 Task: Find connections with filter location Kassel with filter topic #entrepreneurwith filter profile language English with filter current company Lifestyle International Pvt Ltd with filter school Raghu Institute Of Technology with filter industry Conservation Programs with filter service category Logo Design with filter keywords title Makeup Artist
Action: Mouse moved to (525, 65)
Screenshot: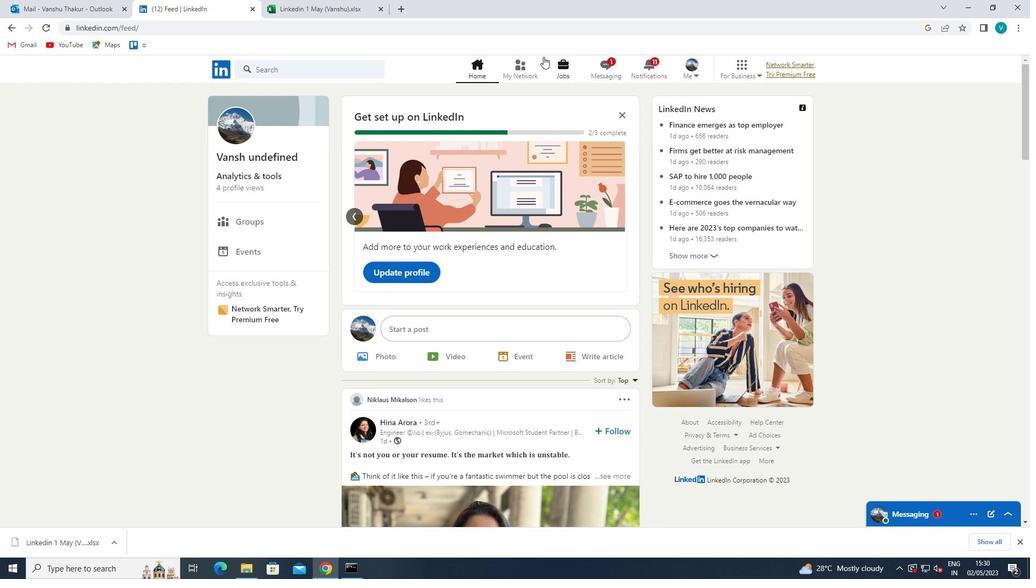 
Action: Mouse pressed left at (525, 65)
Screenshot: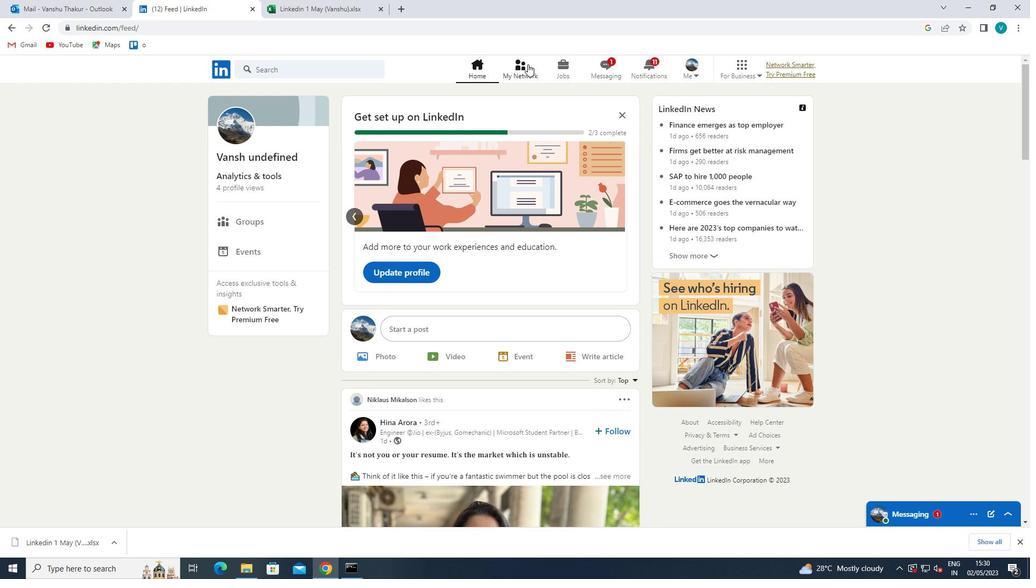 
Action: Mouse moved to (274, 130)
Screenshot: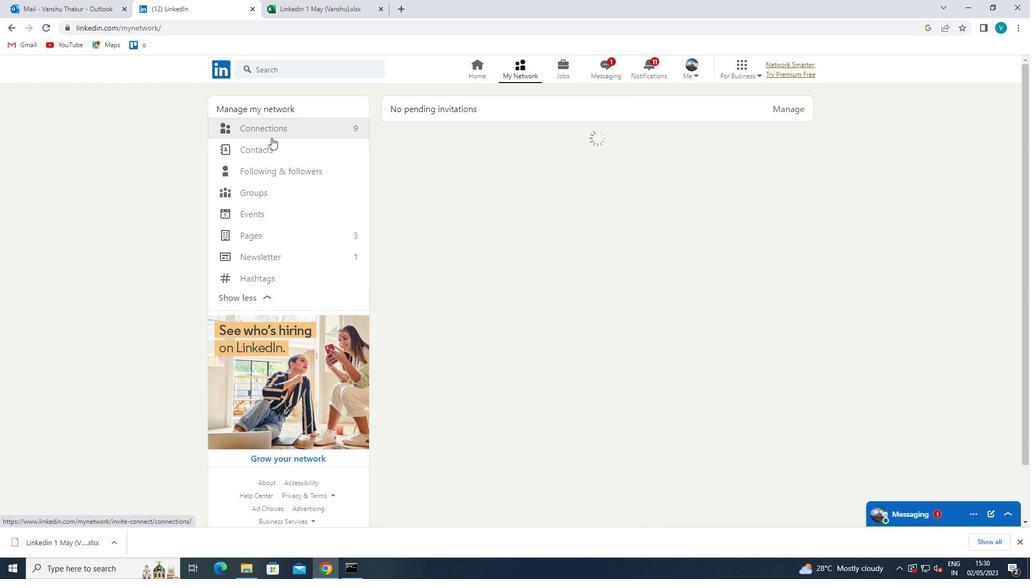 
Action: Mouse pressed left at (274, 130)
Screenshot: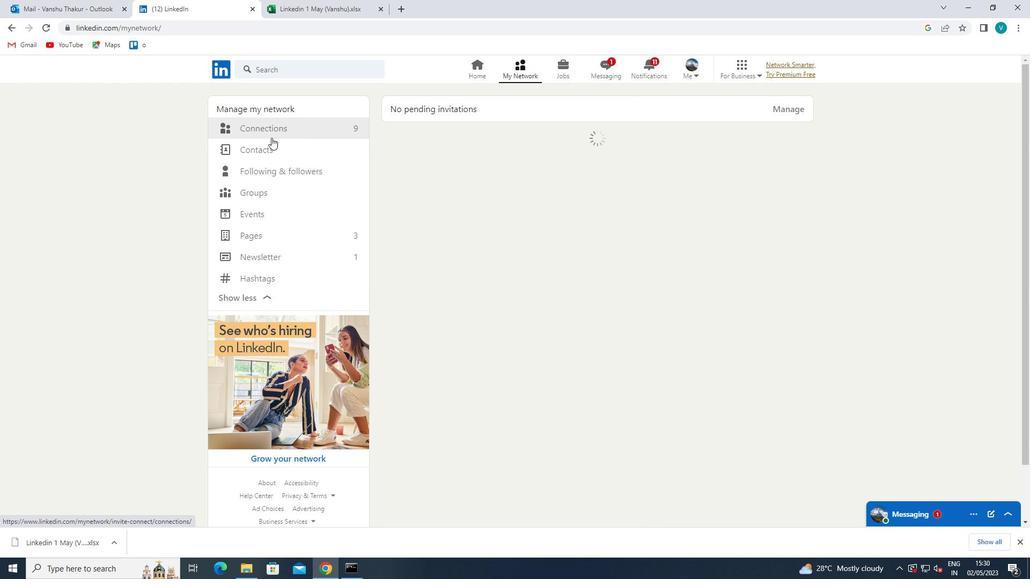 
Action: Mouse moved to (578, 131)
Screenshot: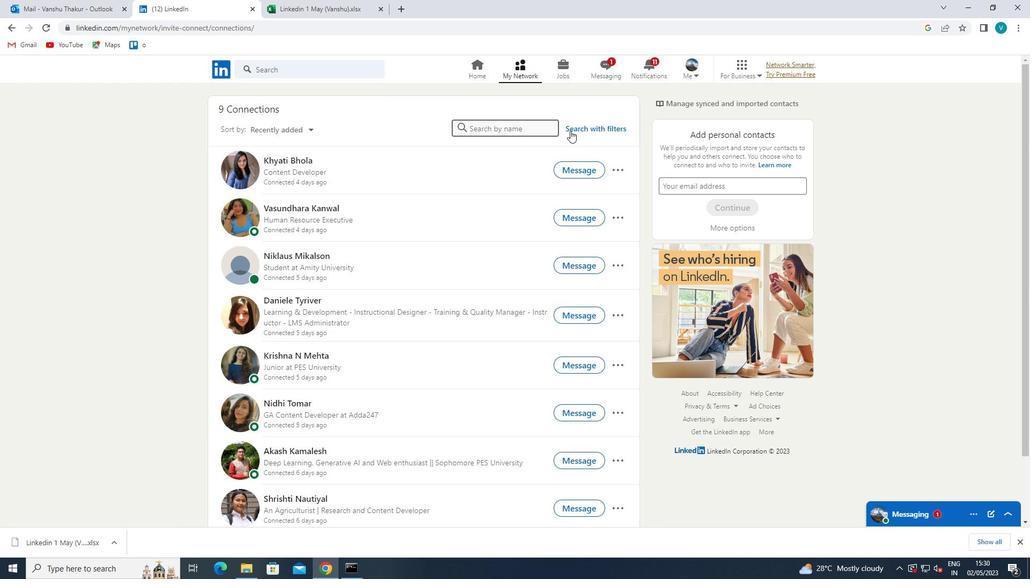 
Action: Mouse pressed left at (578, 131)
Screenshot: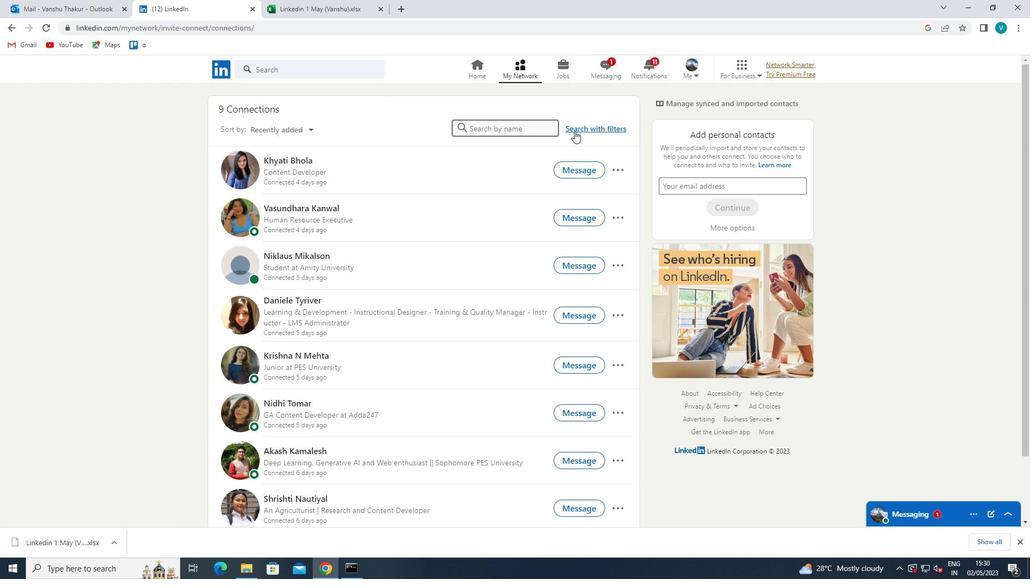 
Action: Mouse moved to (515, 99)
Screenshot: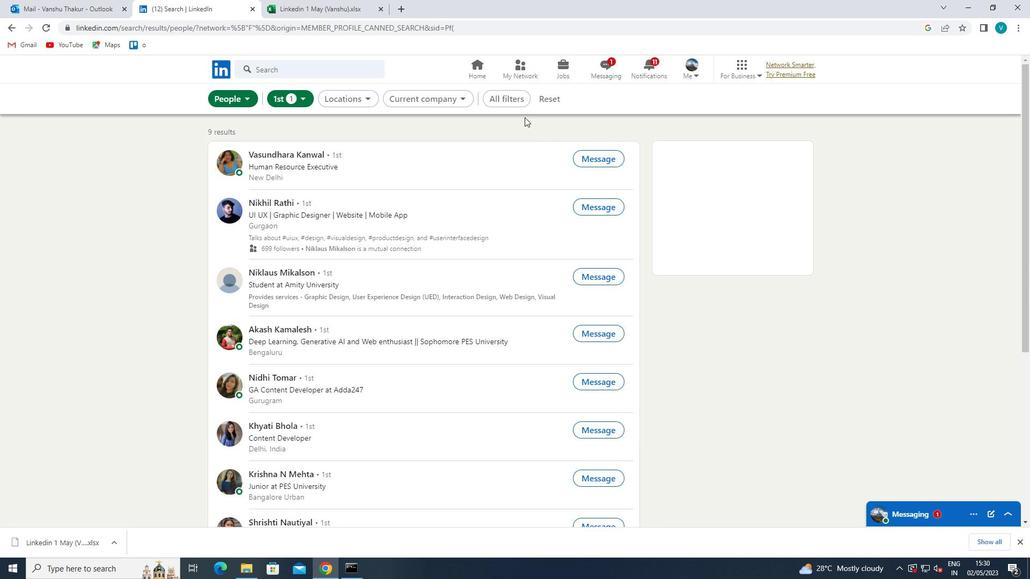 
Action: Mouse pressed left at (515, 99)
Screenshot: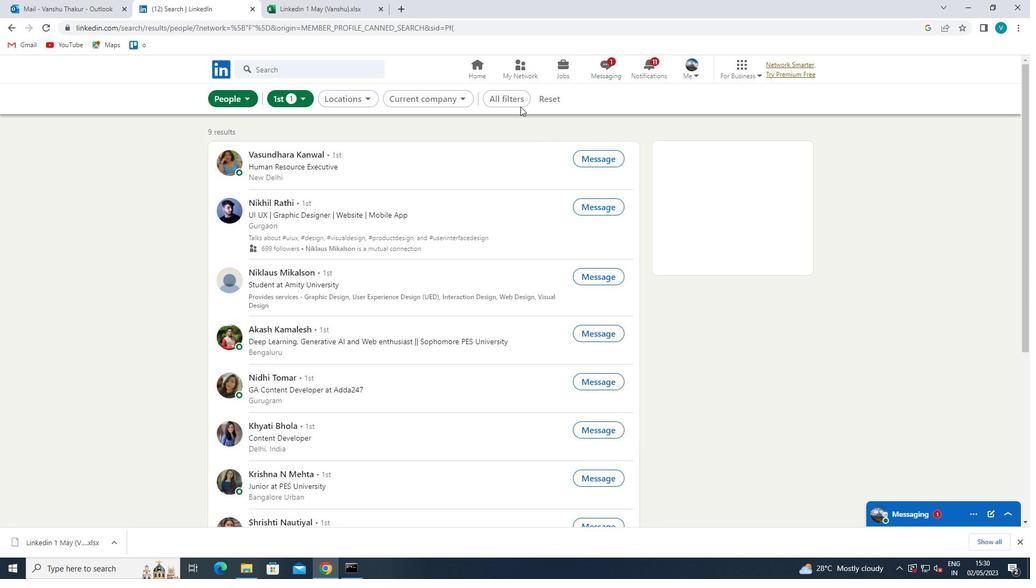 
Action: Mouse moved to (819, 226)
Screenshot: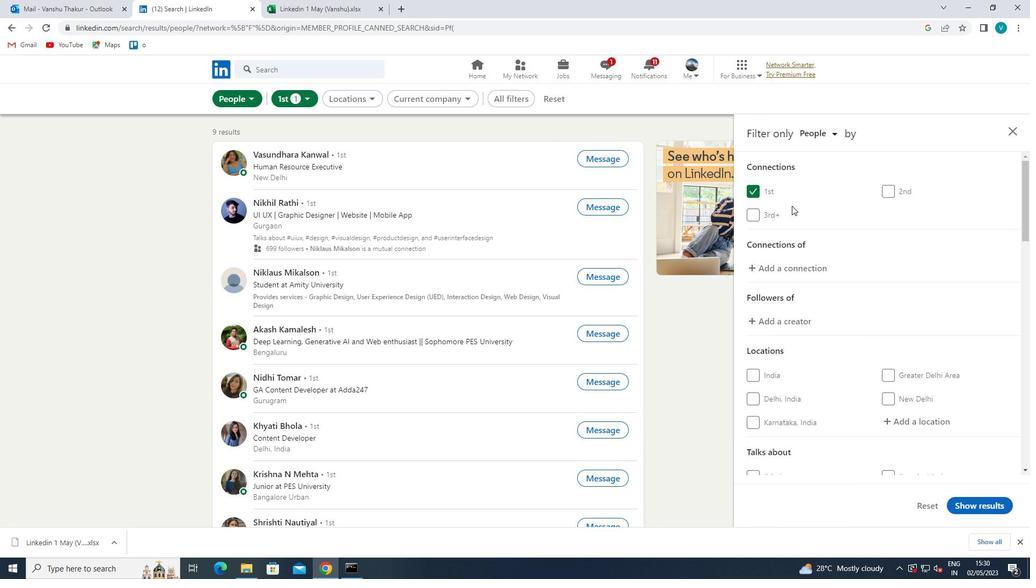 
Action: Mouse scrolled (819, 225) with delta (0, 0)
Screenshot: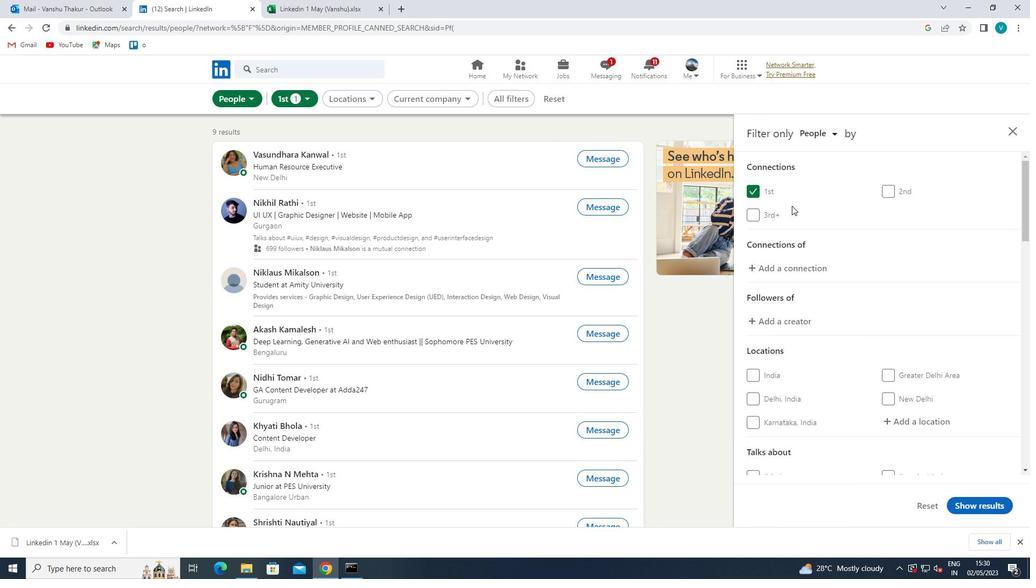 
Action: Mouse moved to (820, 228)
Screenshot: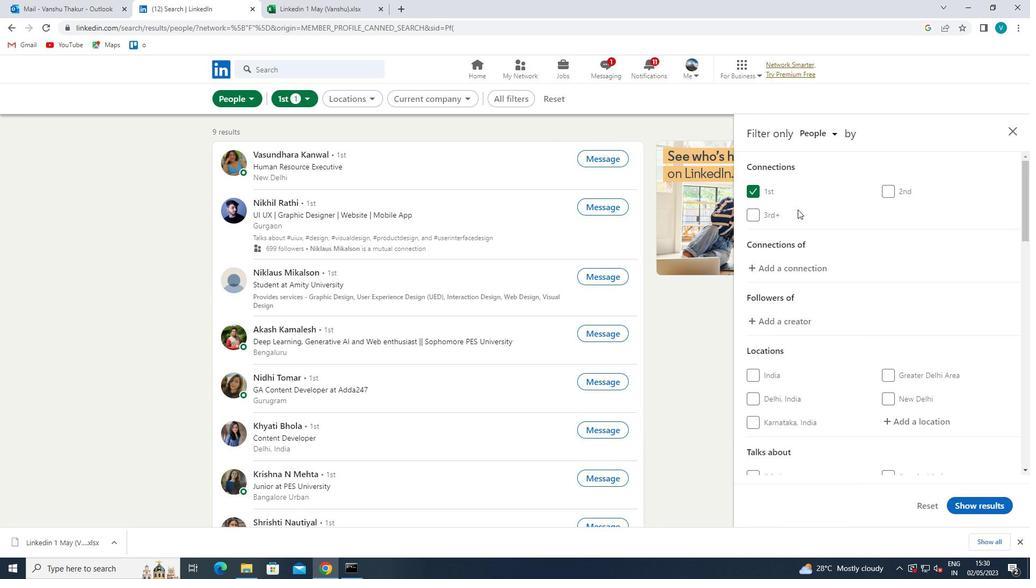 
Action: Mouse scrolled (820, 227) with delta (0, 0)
Screenshot: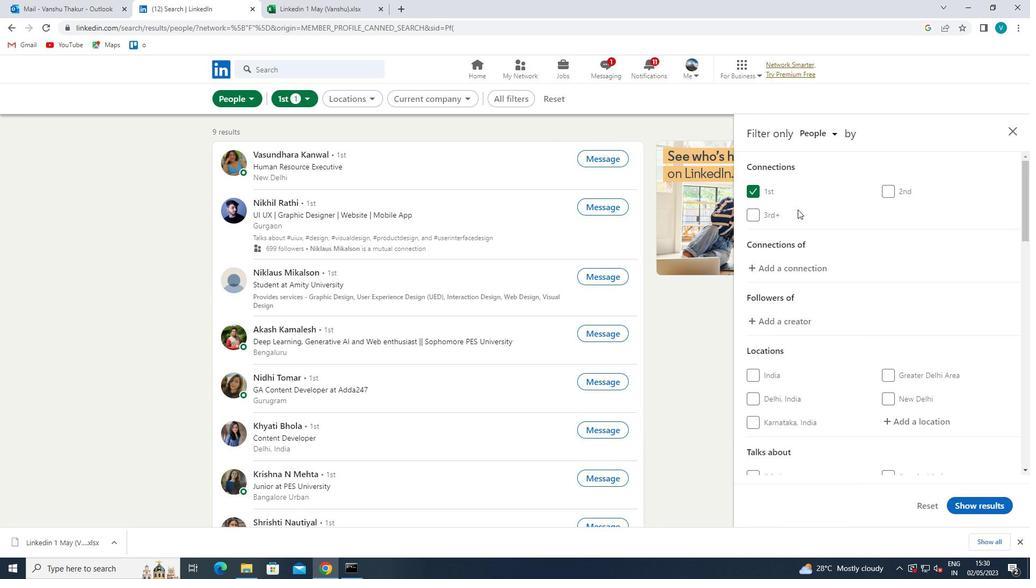 
Action: Mouse moved to (919, 314)
Screenshot: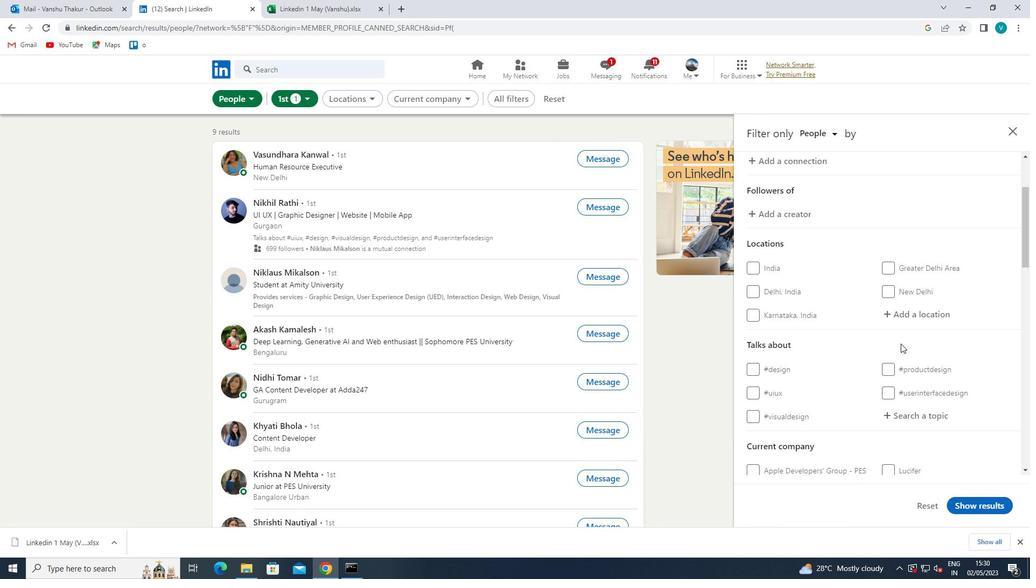
Action: Mouse pressed left at (919, 314)
Screenshot: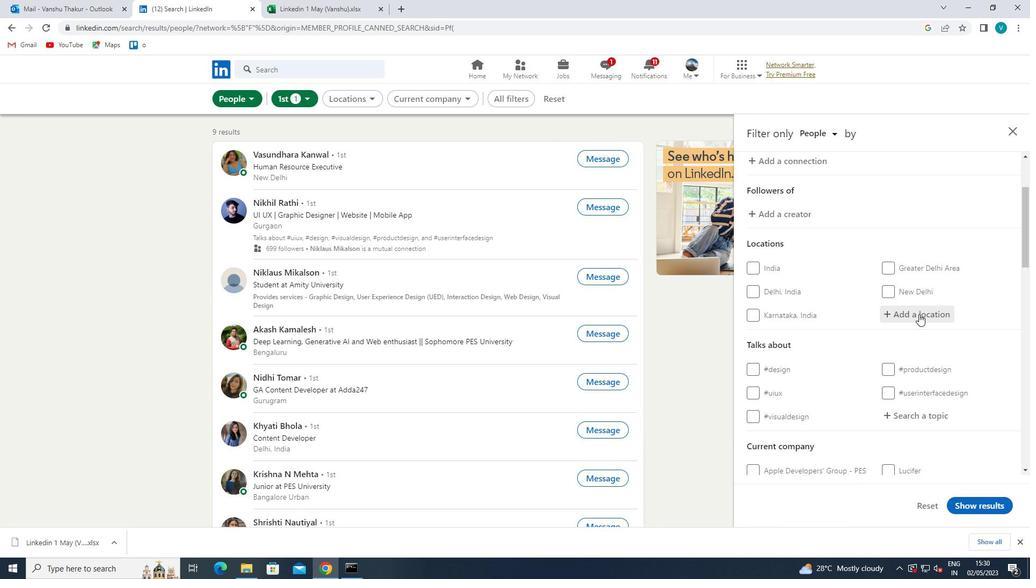 
Action: Mouse moved to (458, 123)
Screenshot: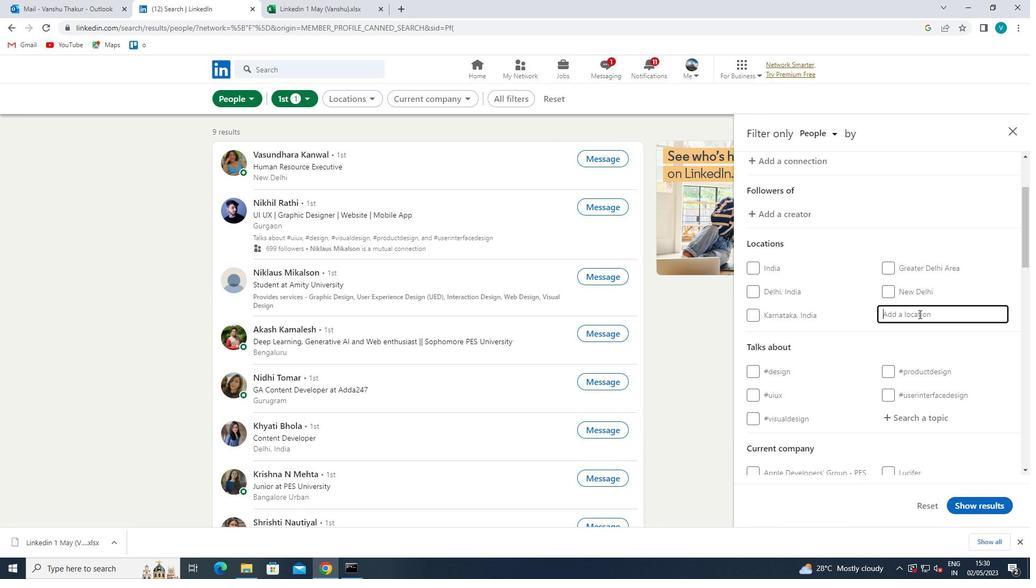 
Action: Key pressed <Key.shift>
Screenshot: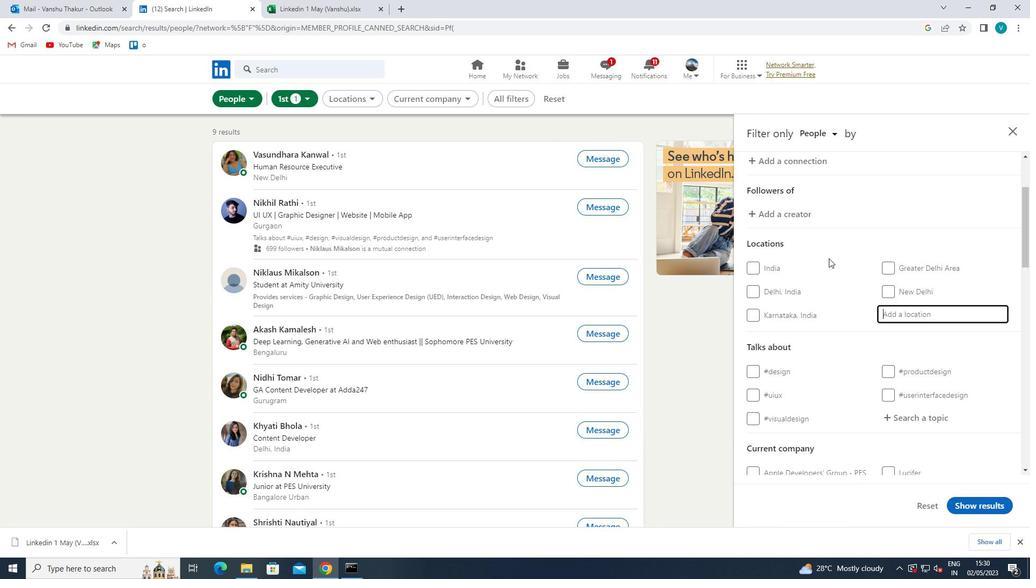 
Action: Mouse moved to (459, 122)
Screenshot: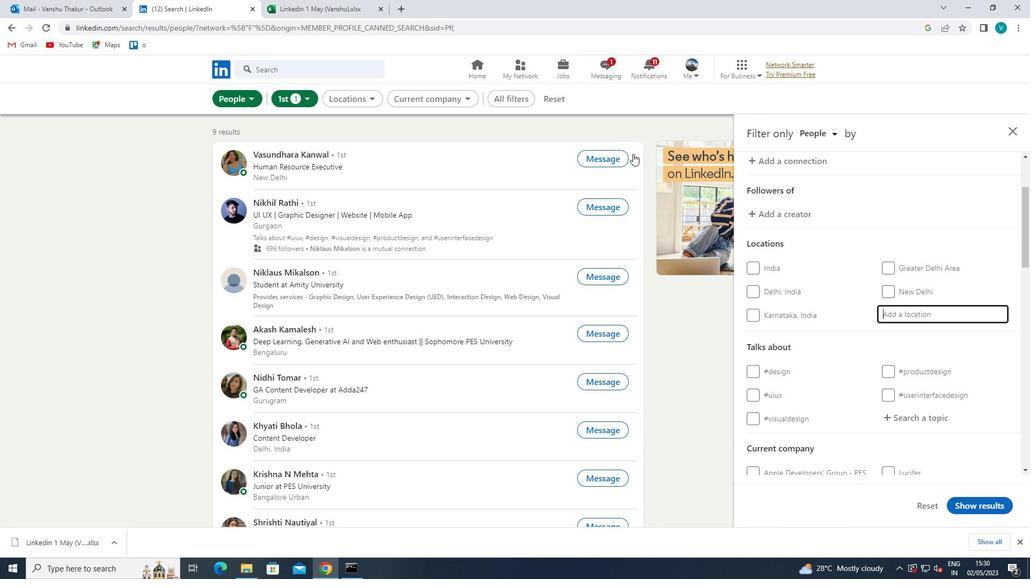 
Action: Key pressed KASSEL
Screenshot: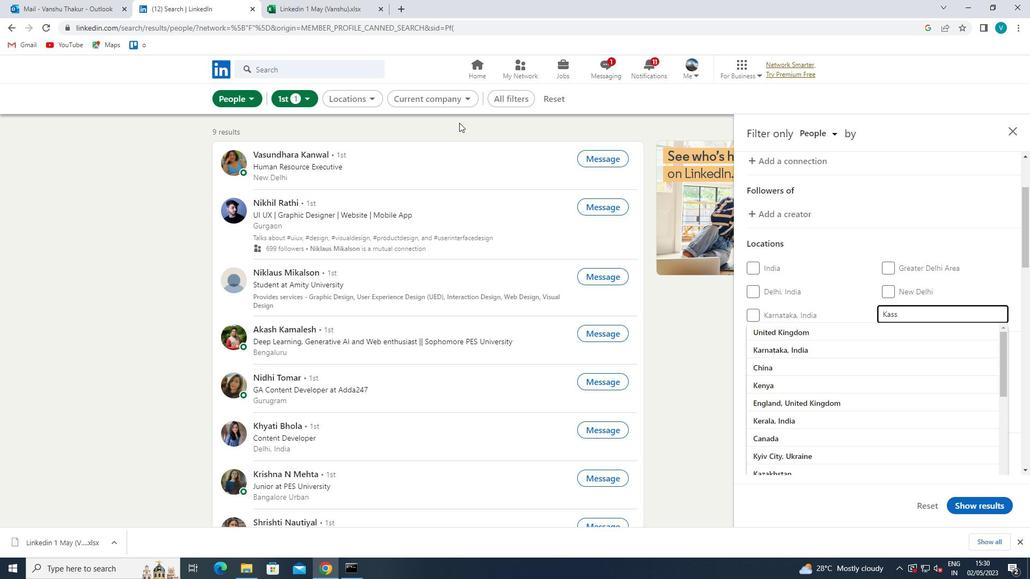 
Action: Mouse moved to (839, 302)
Screenshot: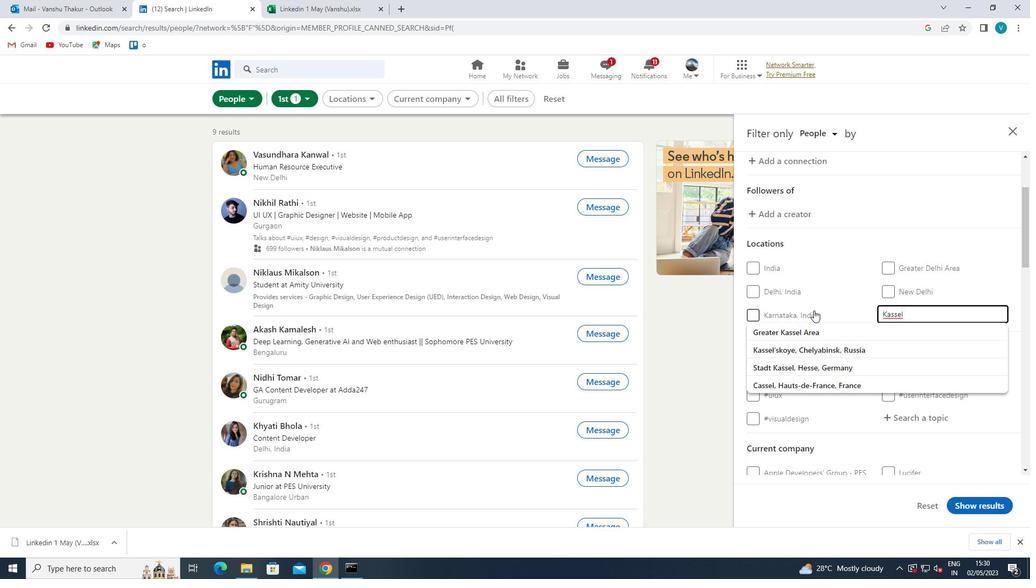 
Action: Mouse pressed left at (839, 302)
Screenshot: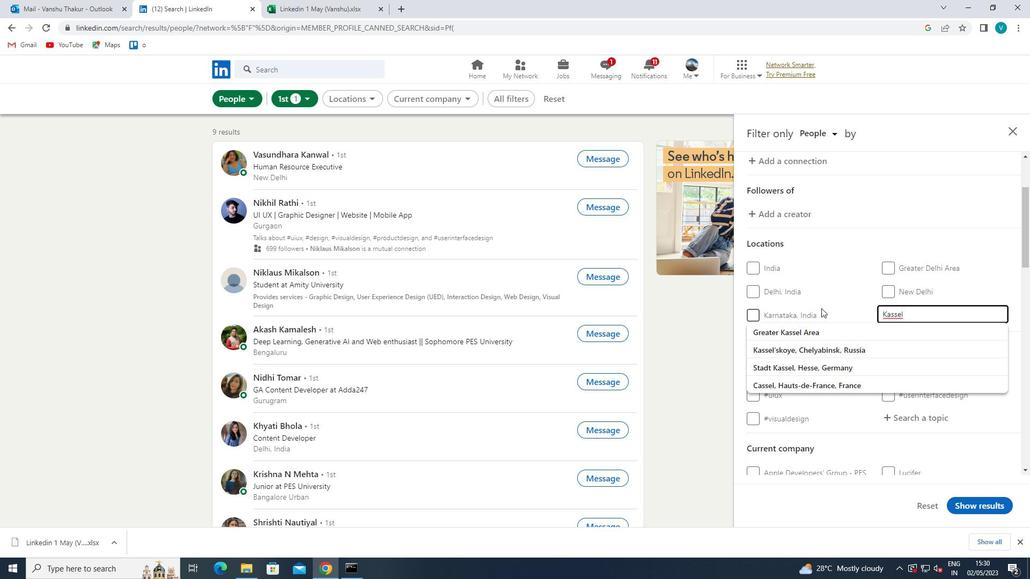
Action: Mouse moved to (863, 310)
Screenshot: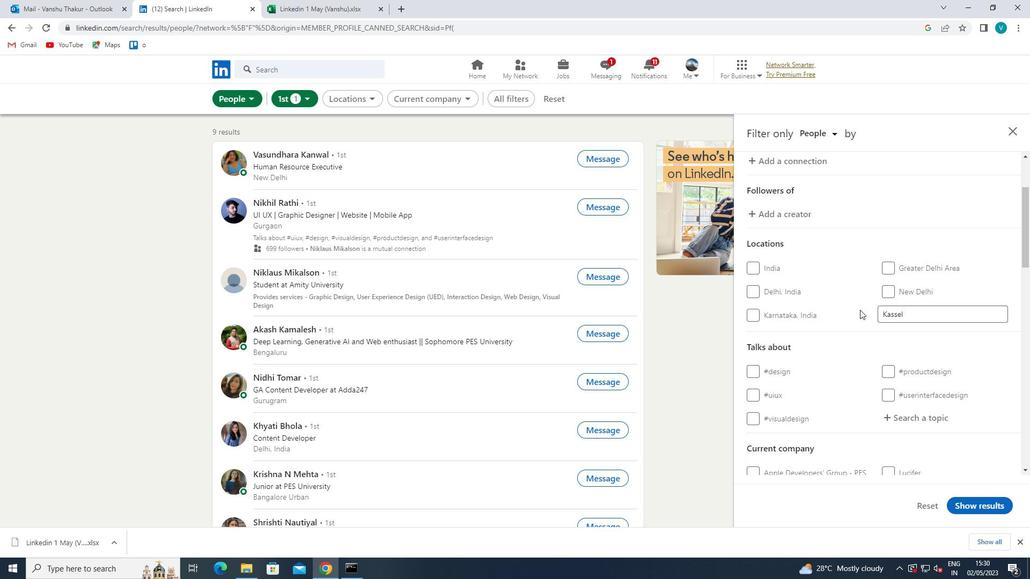 
Action: Mouse scrolled (863, 310) with delta (0, 0)
Screenshot: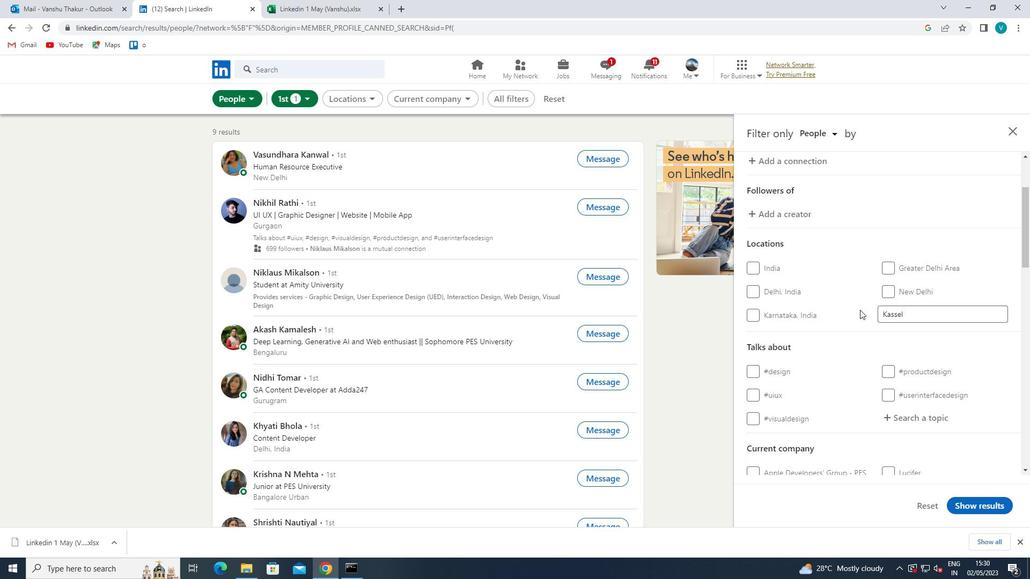 
Action: Mouse moved to (864, 311)
Screenshot: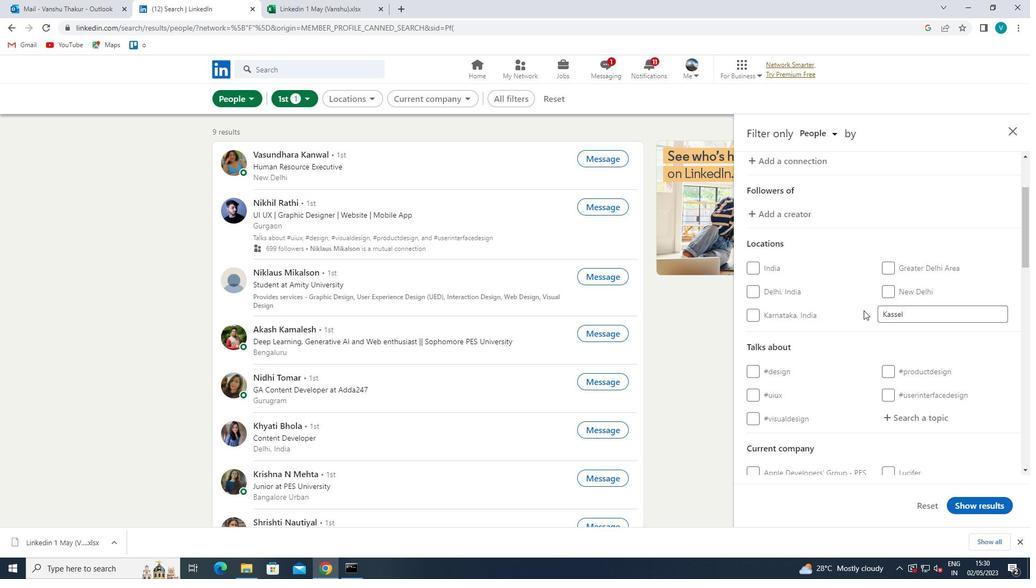 
Action: Mouse scrolled (864, 310) with delta (0, 0)
Screenshot: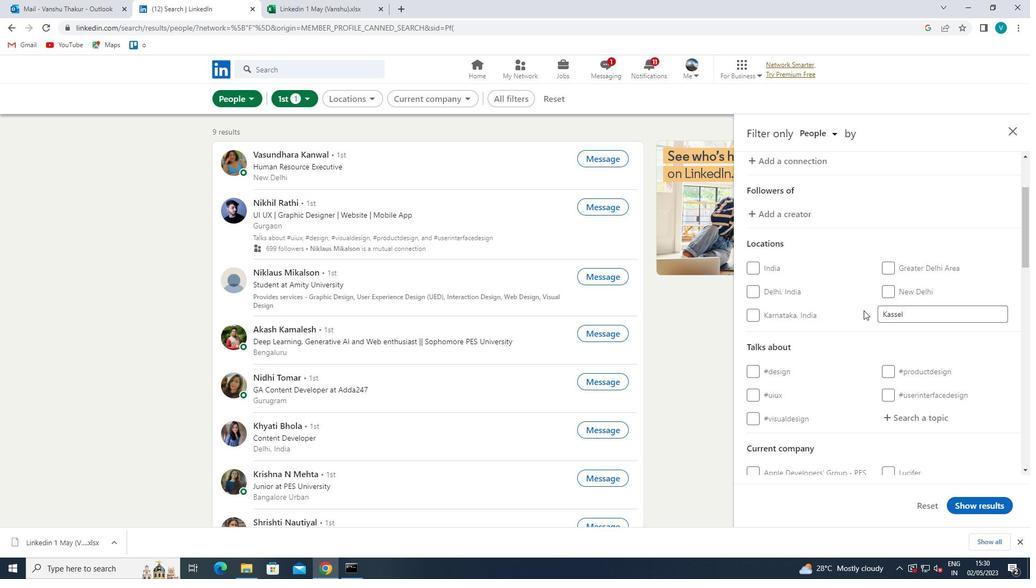
Action: Mouse moved to (911, 312)
Screenshot: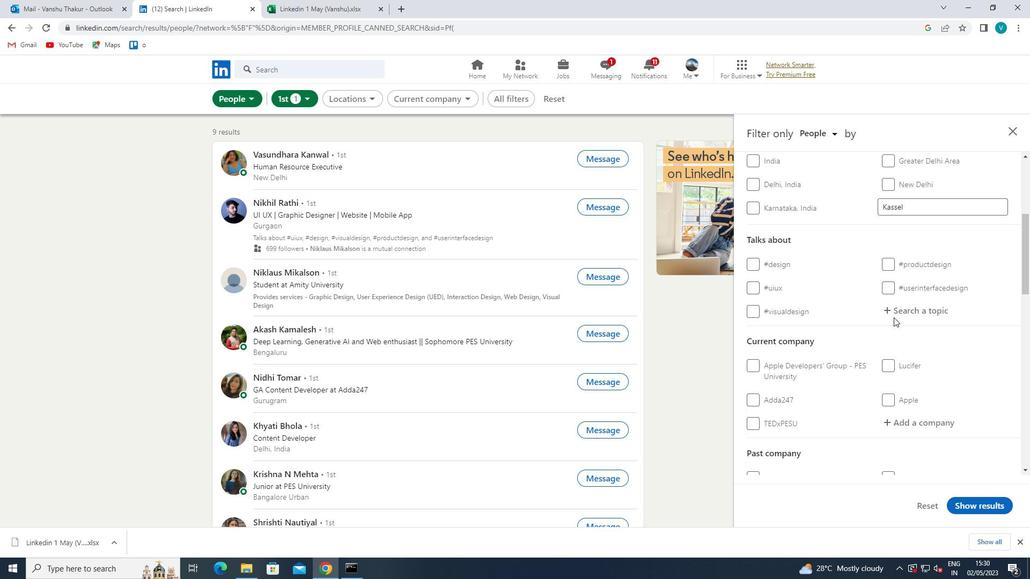 
Action: Mouse pressed left at (911, 312)
Screenshot: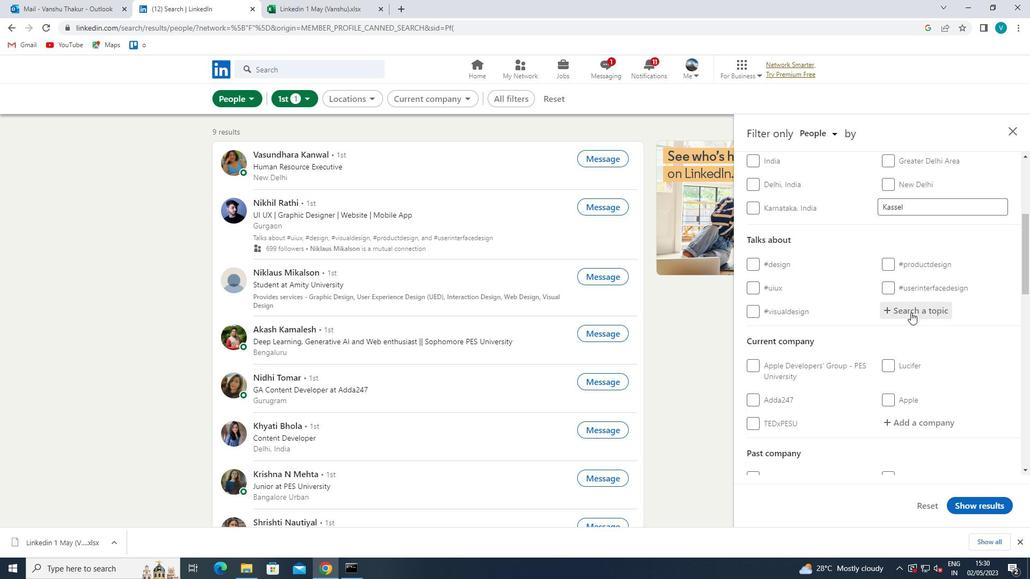 
Action: Key pressed E
Screenshot: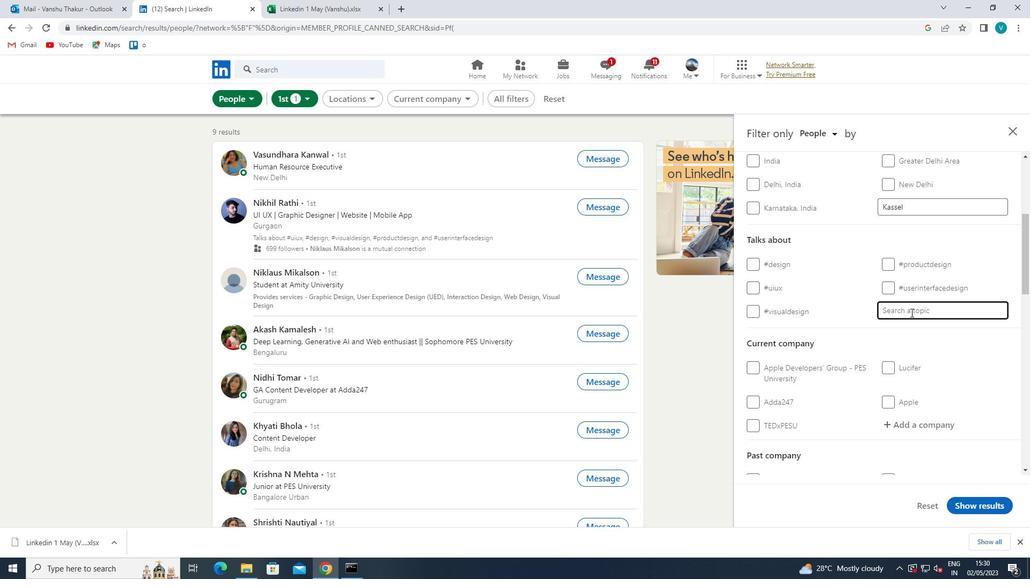 
Action: Mouse moved to (787, 240)
Screenshot: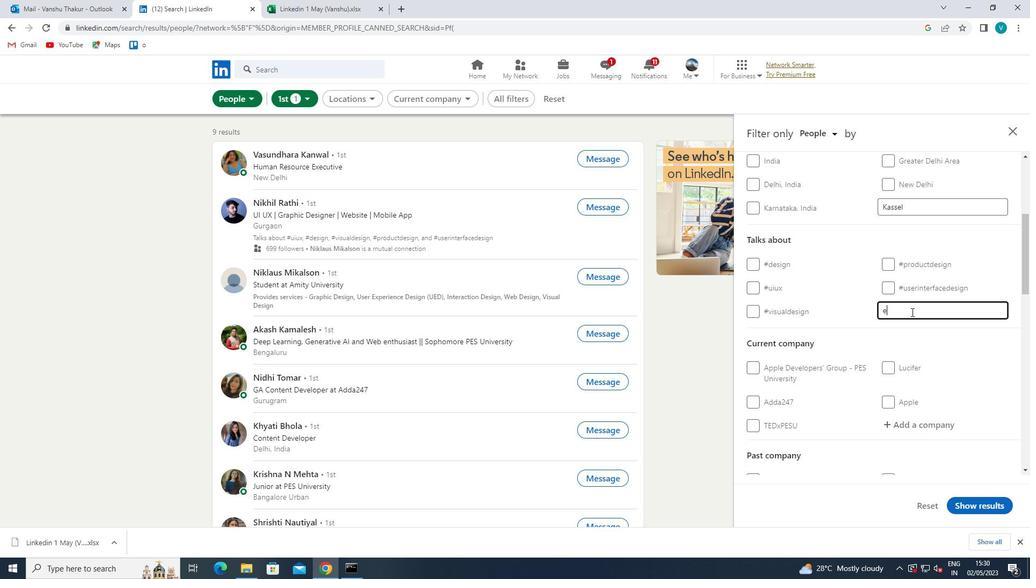 
Action: Key pressed NTRE
Screenshot: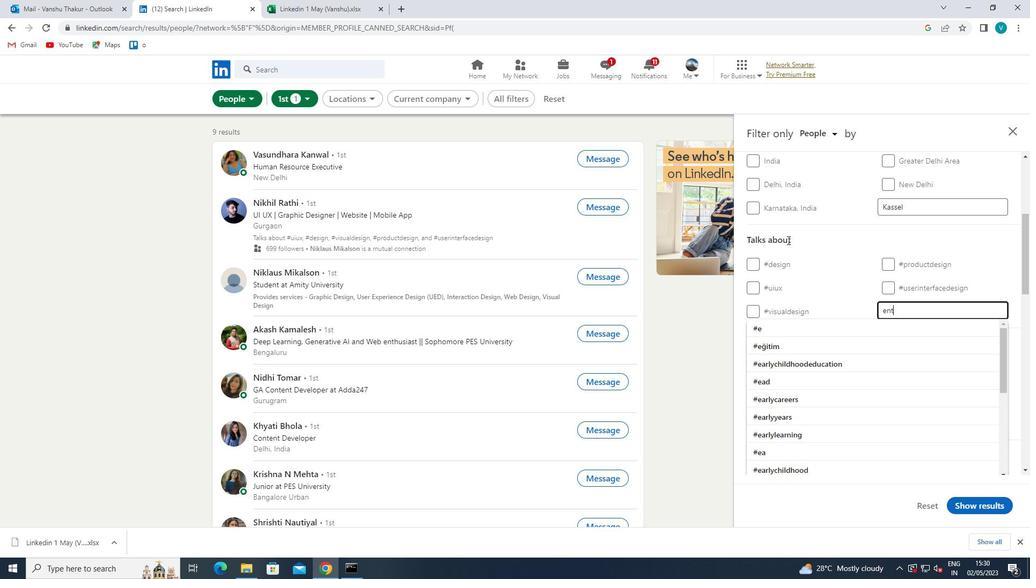 
Action: Mouse moved to (811, 331)
Screenshot: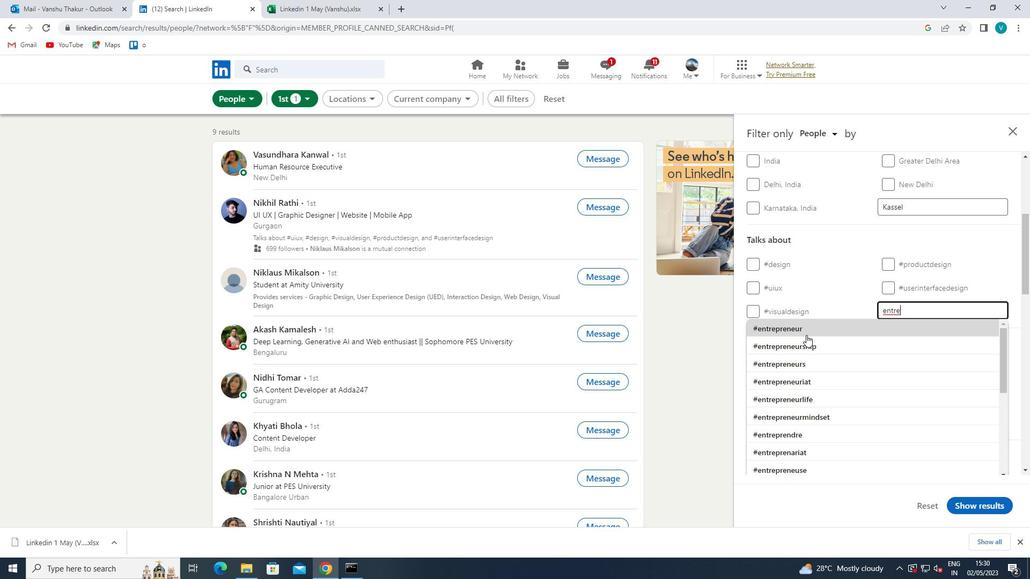 
Action: Mouse pressed left at (811, 331)
Screenshot: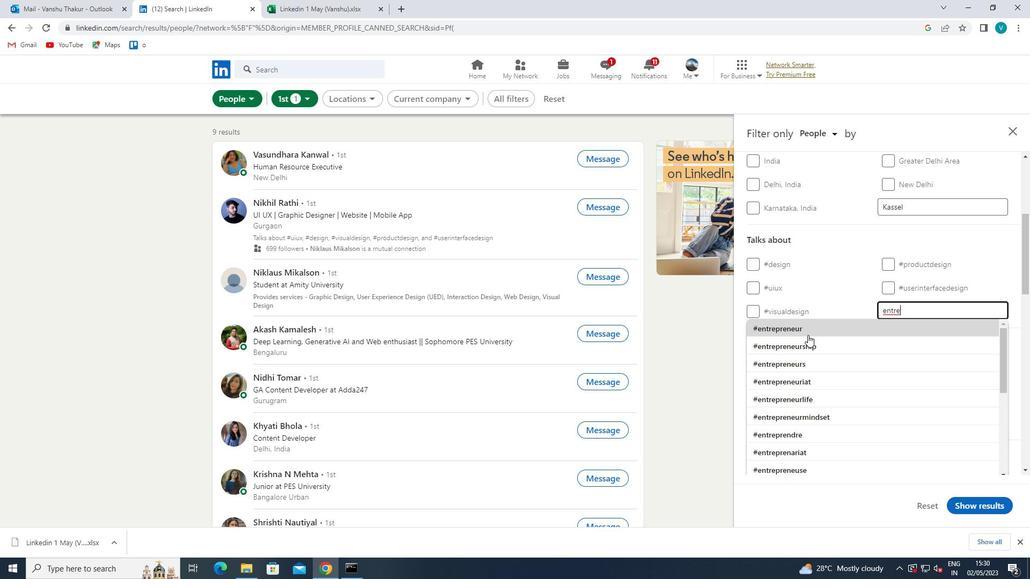 
Action: Mouse moved to (915, 374)
Screenshot: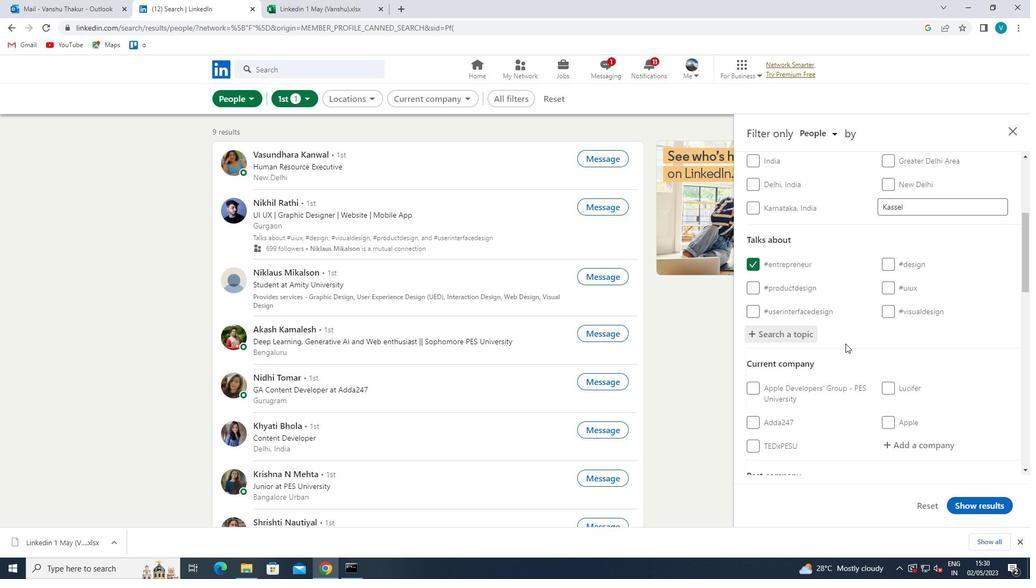 
Action: Mouse scrolled (915, 373) with delta (0, 0)
Screenshot: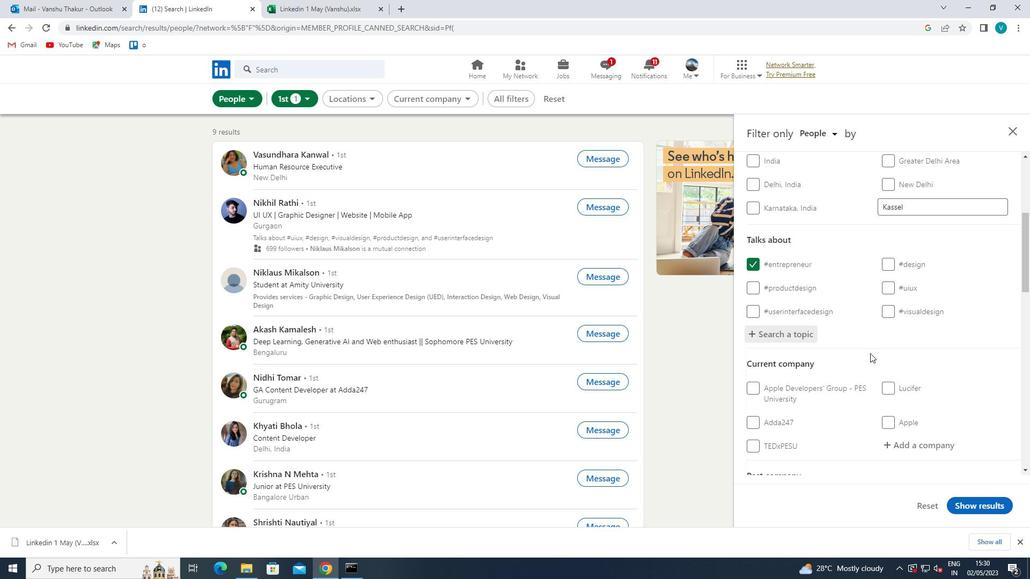 
Action: Mouse moved to (917, 375)
Screenshot: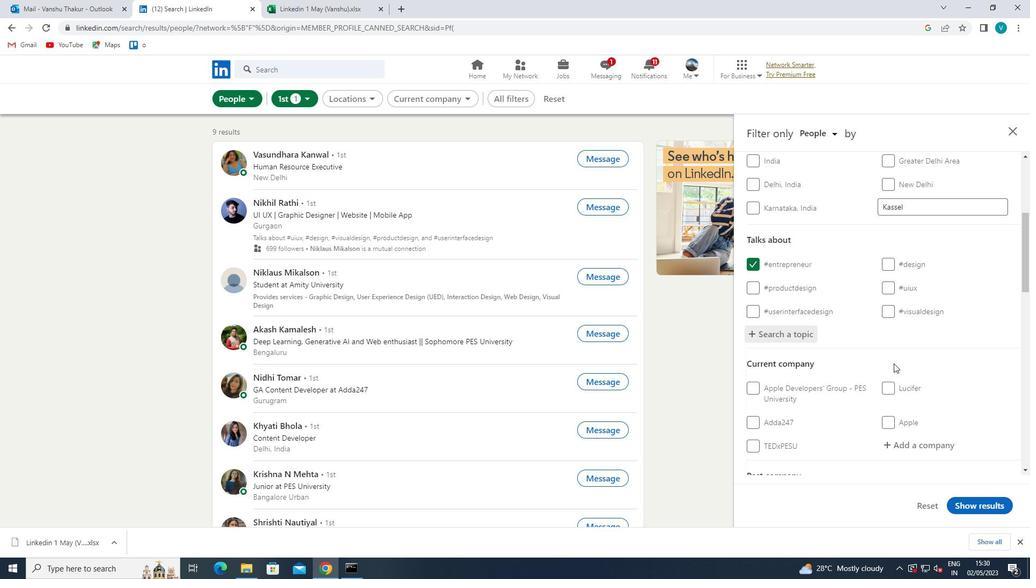 
Action: Mouse scrolled (917, 374) with delta (0, 0)
Screenshot: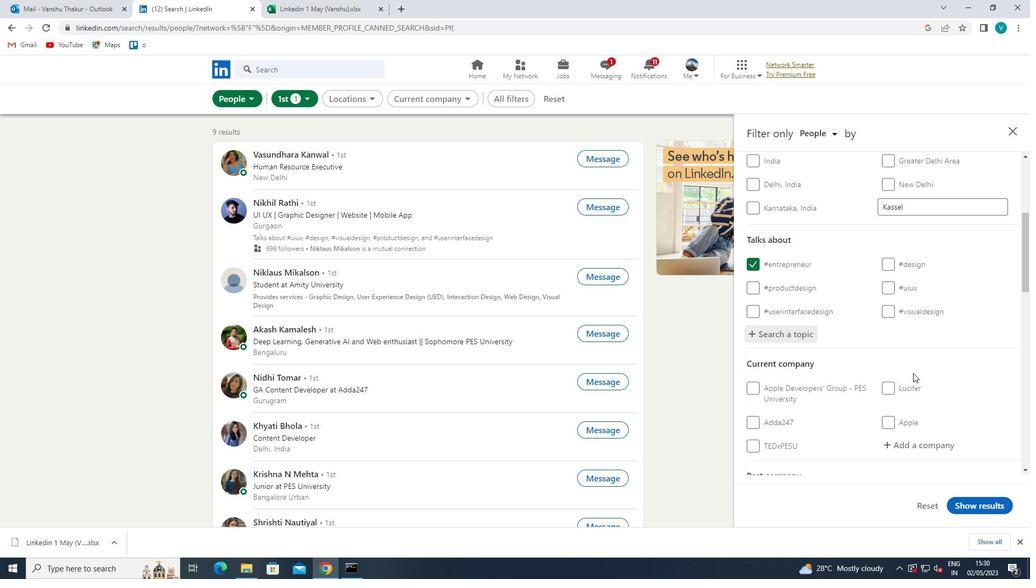 
Action: Mouse moved to (923, 356)
Screenshot: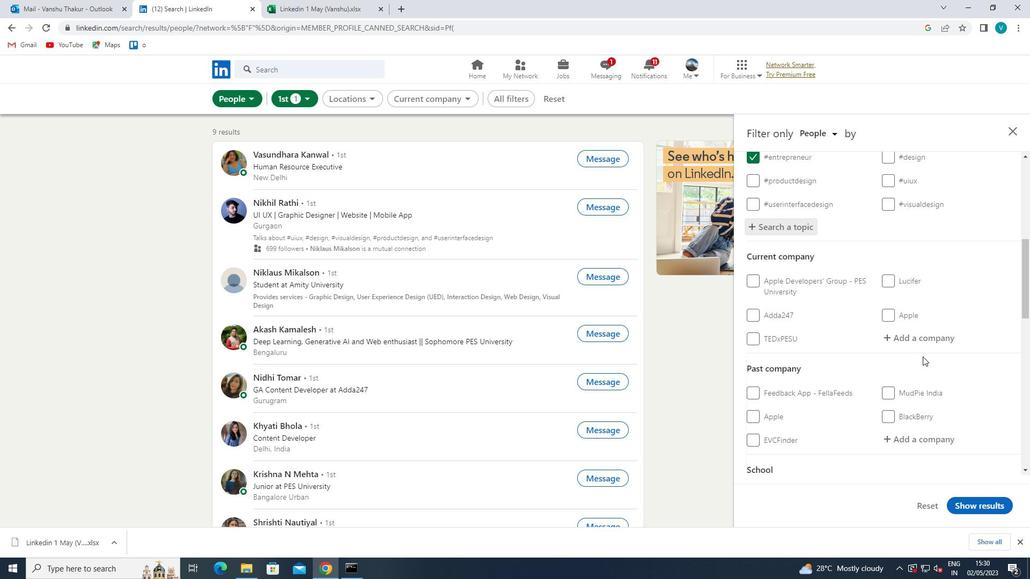 
Action: Mouse scrolled (923, 356) with delta (0, 0)
Screenshot: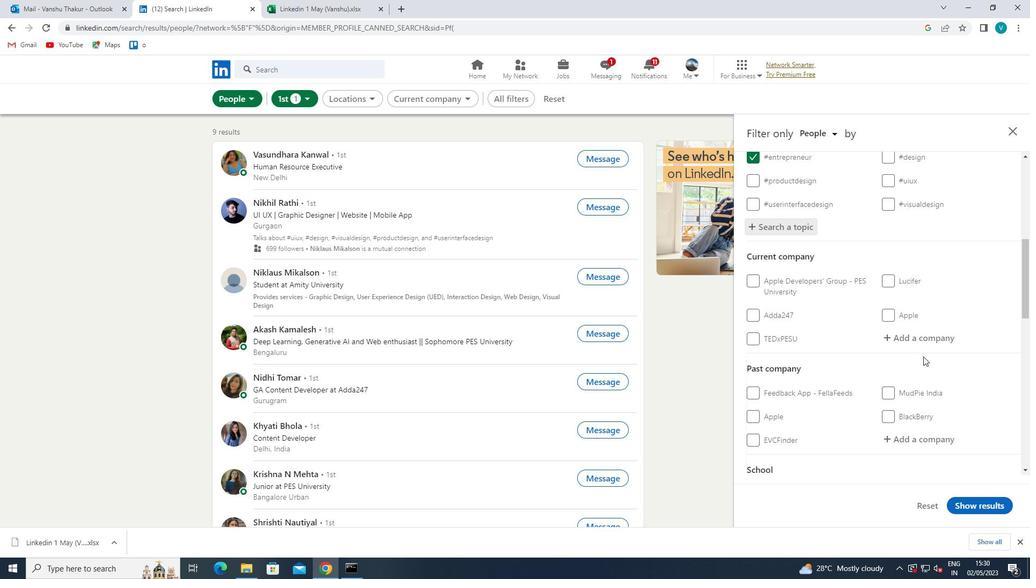 
Action: Mouse scrolled (923, 356) with delta (0, 0)
Screenshot: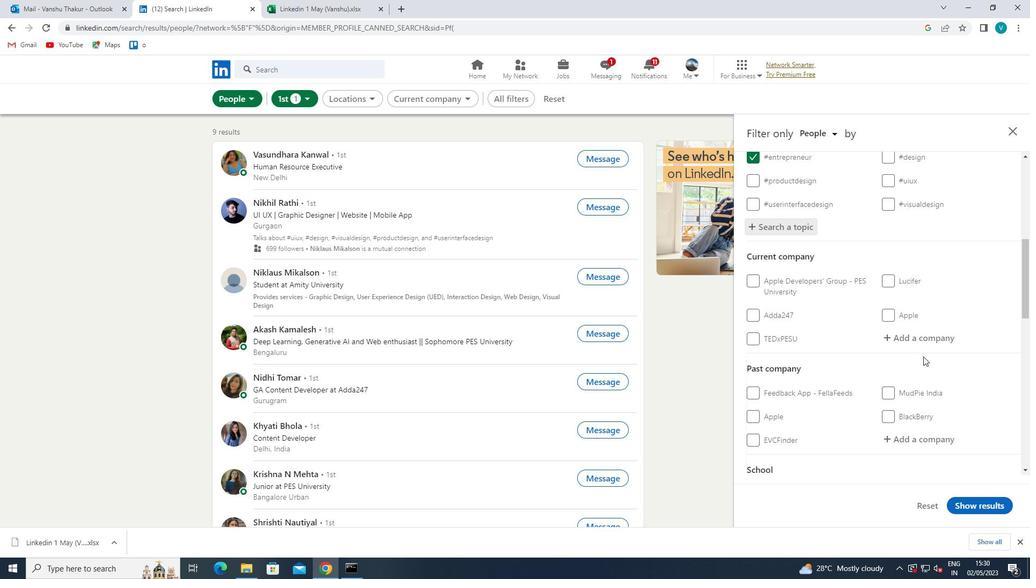 
Action: Mouse scrolled (923, 356) with delta (0, 0)
Screenshot: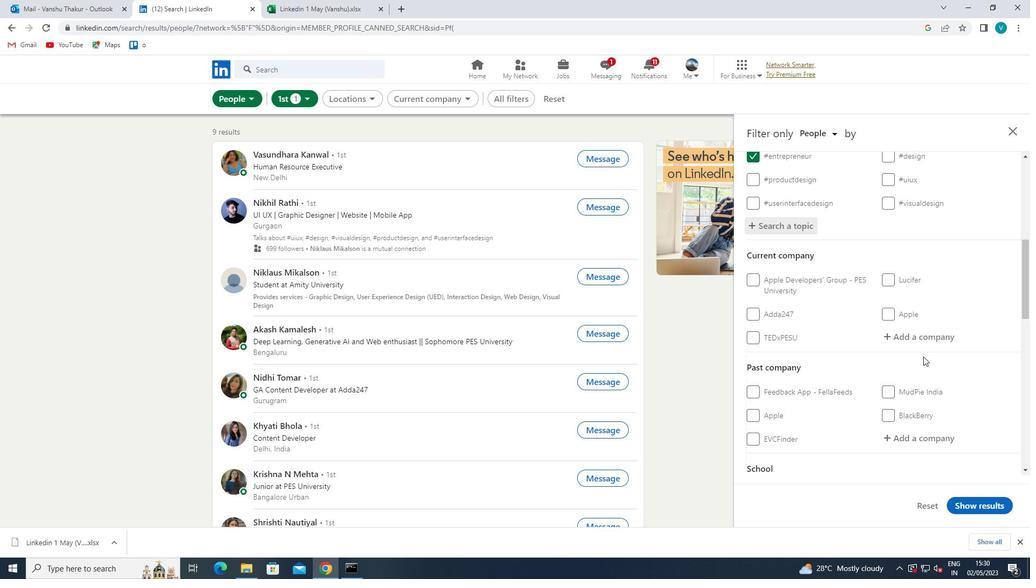 
Action: Mouse scrolled (923, 356) with delta (0, 0)
Screenshot: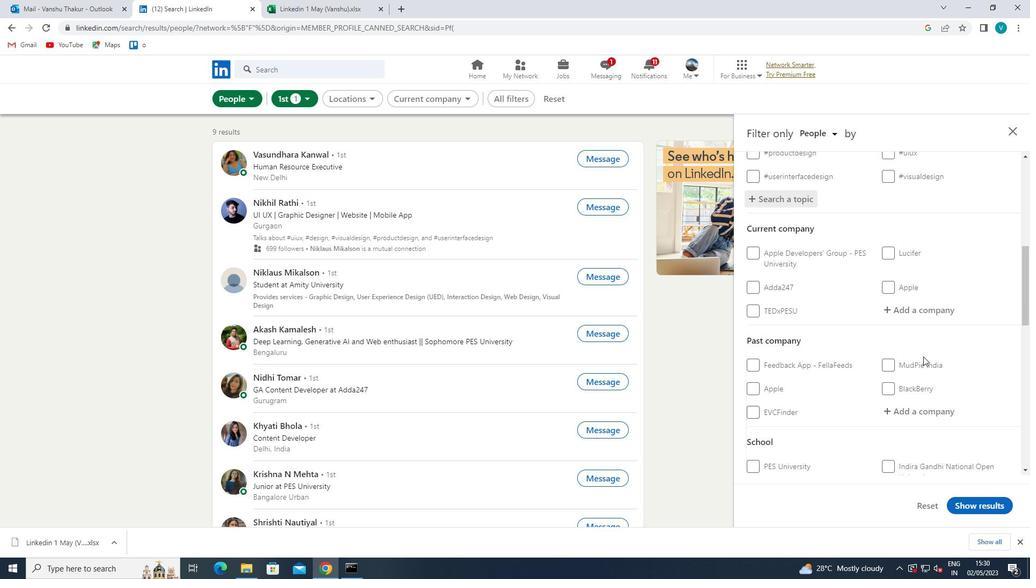 
Action: Mouse scrolled (923, 356) with delta (0, 0)
Screenshot: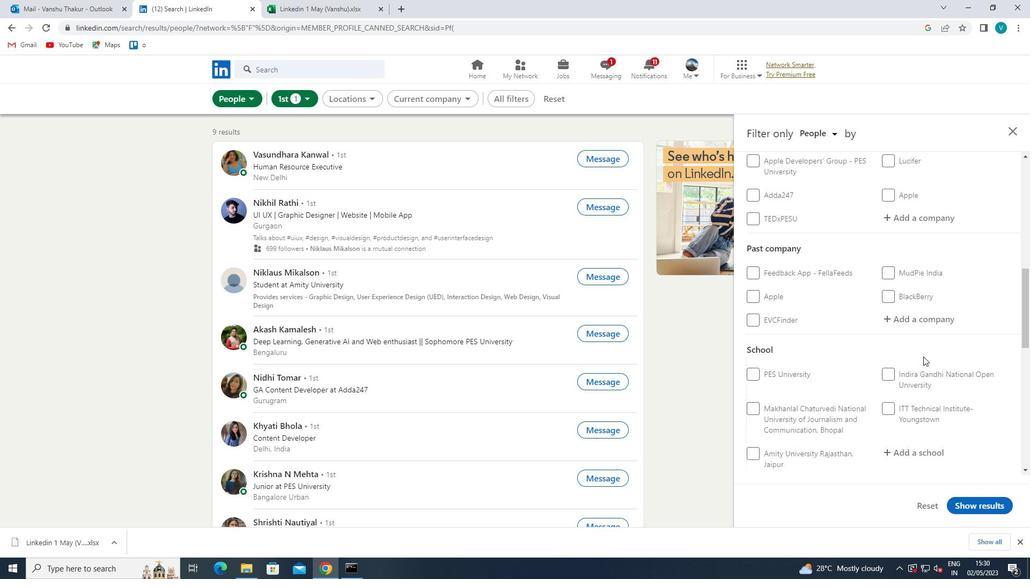 
Action: Mouse scrolled (923, 356) with delta (0, 0)
Screenshot: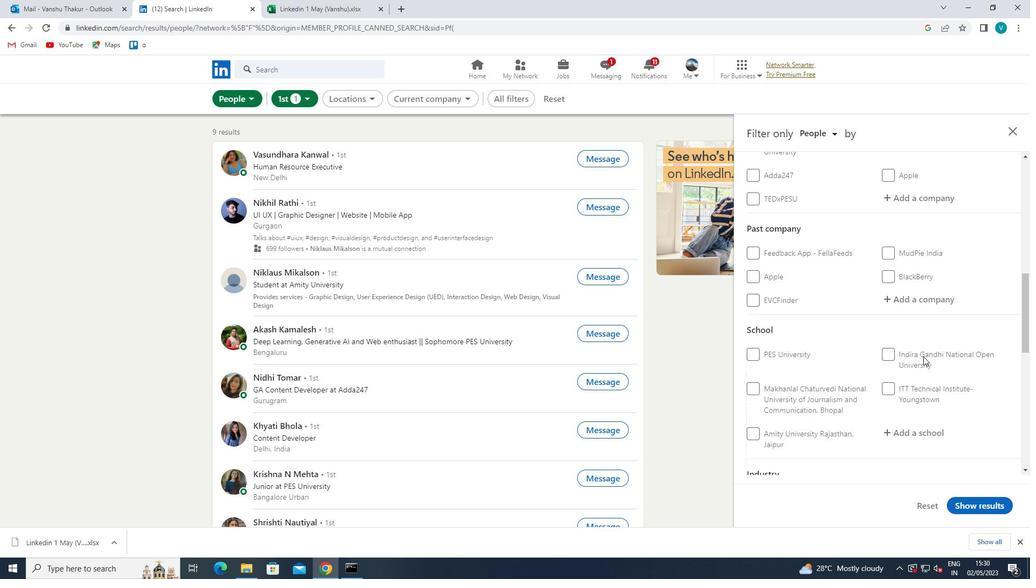 
Action: Mouse moved to (886, 377)
Screenshot: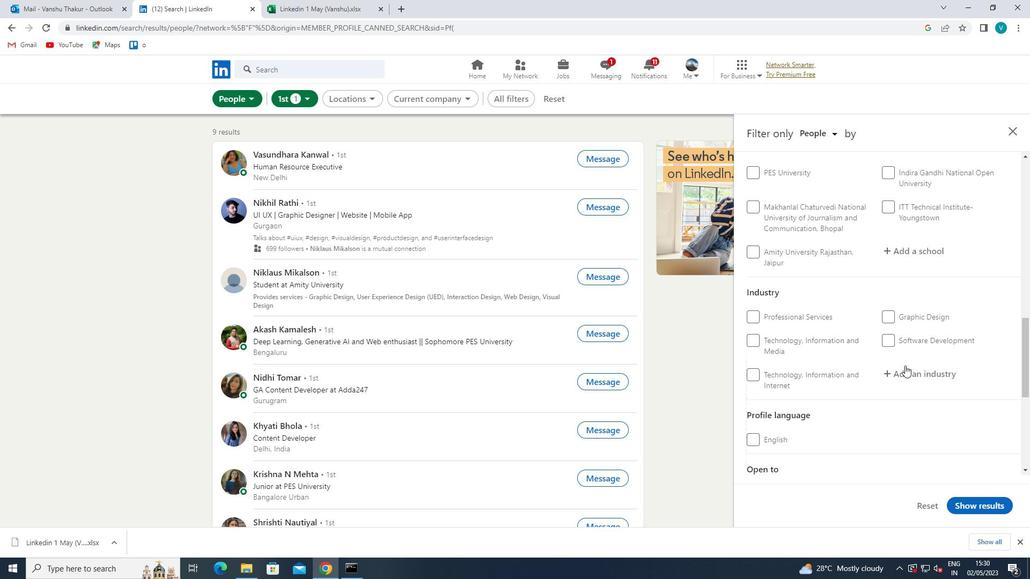 
Action: Mouse scrolled (886, 377) with delta (0, 0)
Screenshot: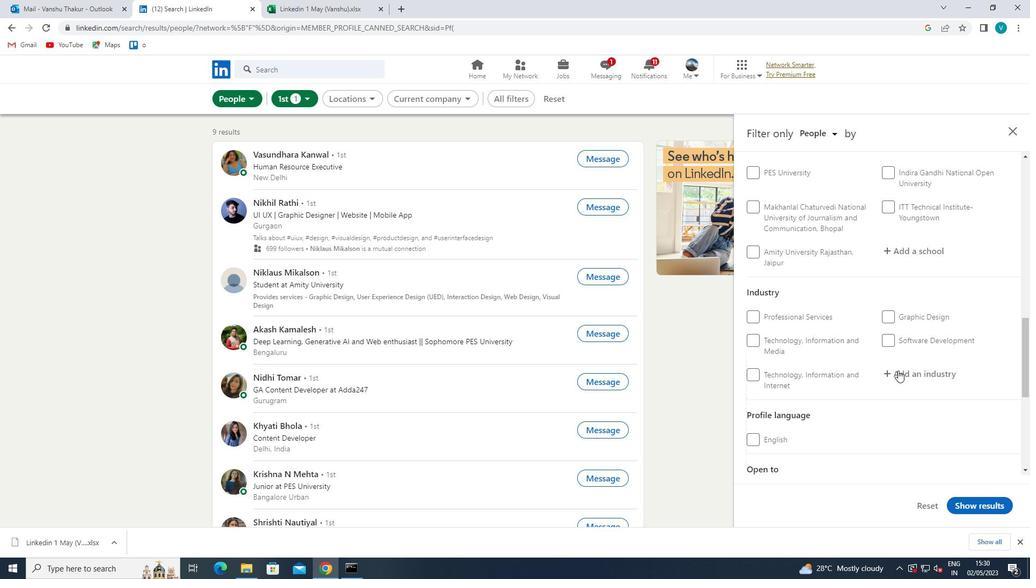 
Action: Mouse moved to (885, 378)
Screenshot: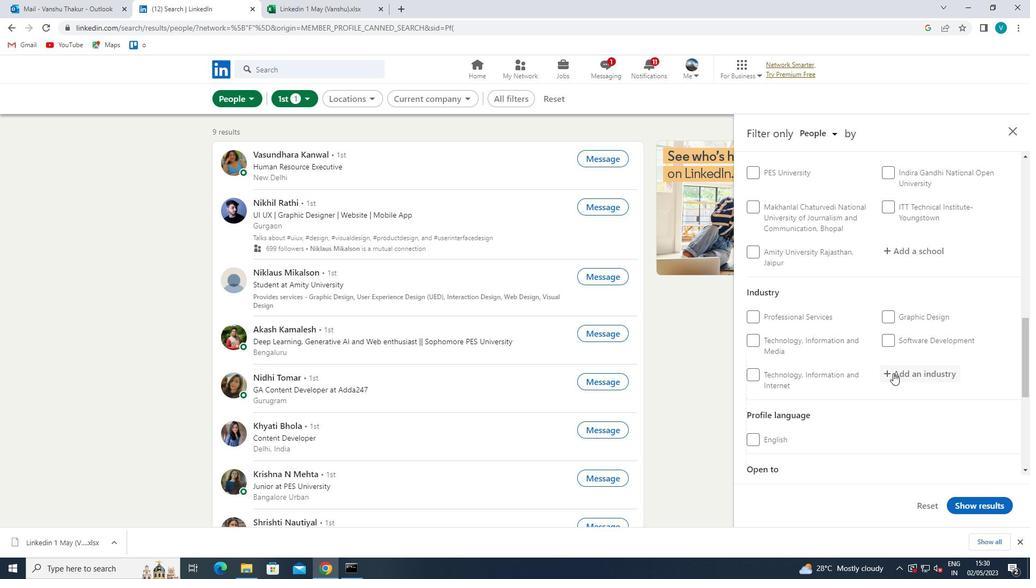 
Action: Mouse scrolled (885, 377) with delta (0, 0)
Screenshot: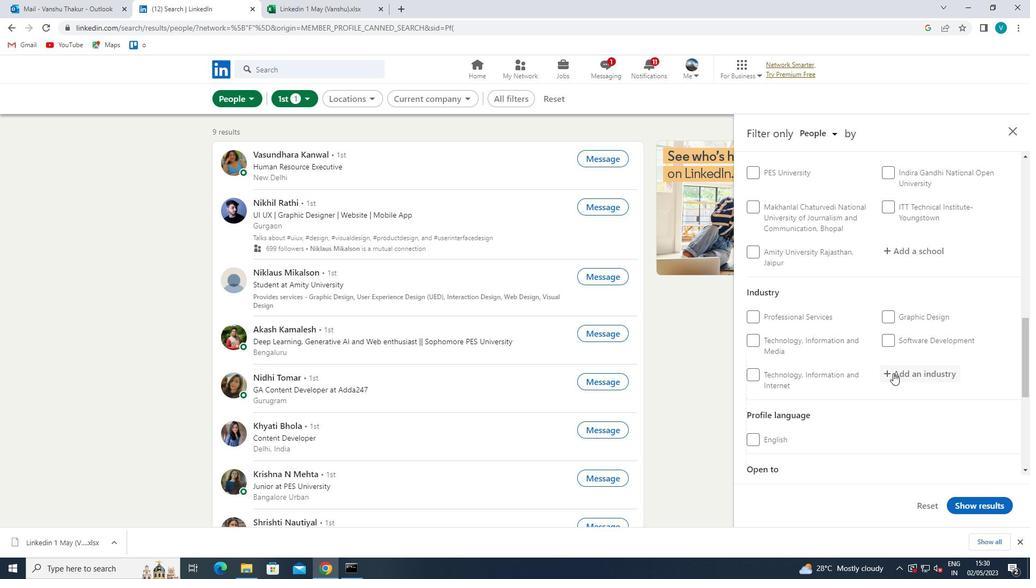 
Action: Mouse moved to (760, 337)
Screenshot: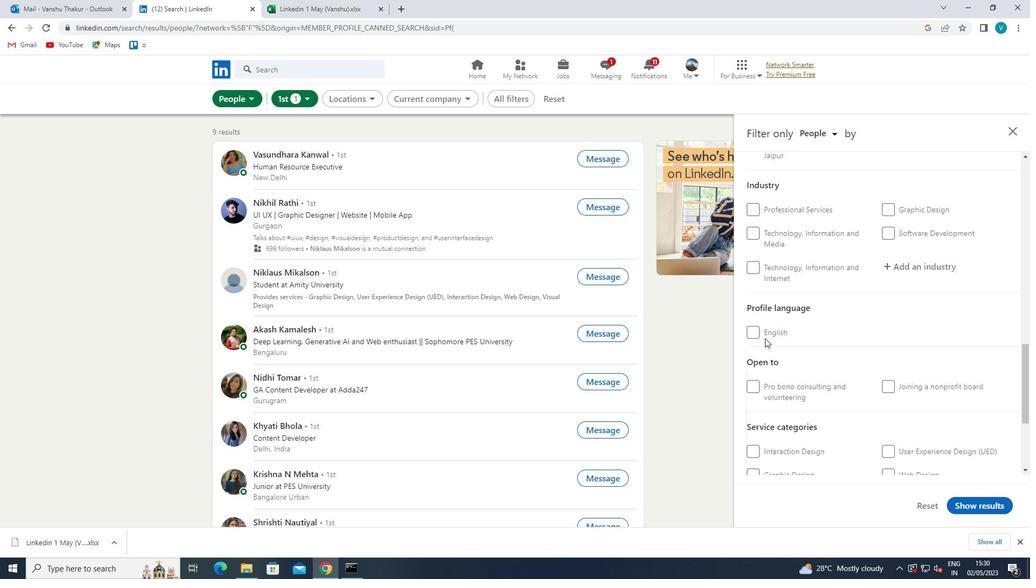 
Action: Mouse pressed left at (760, 337)
Screenshot: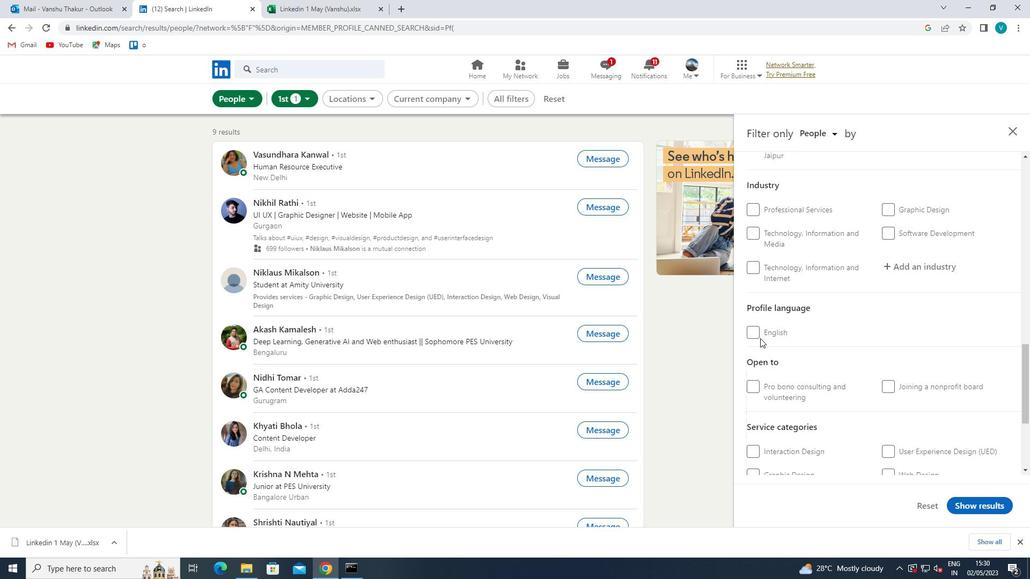 
Action: Mouse moved to (865, 332)
Screenshot: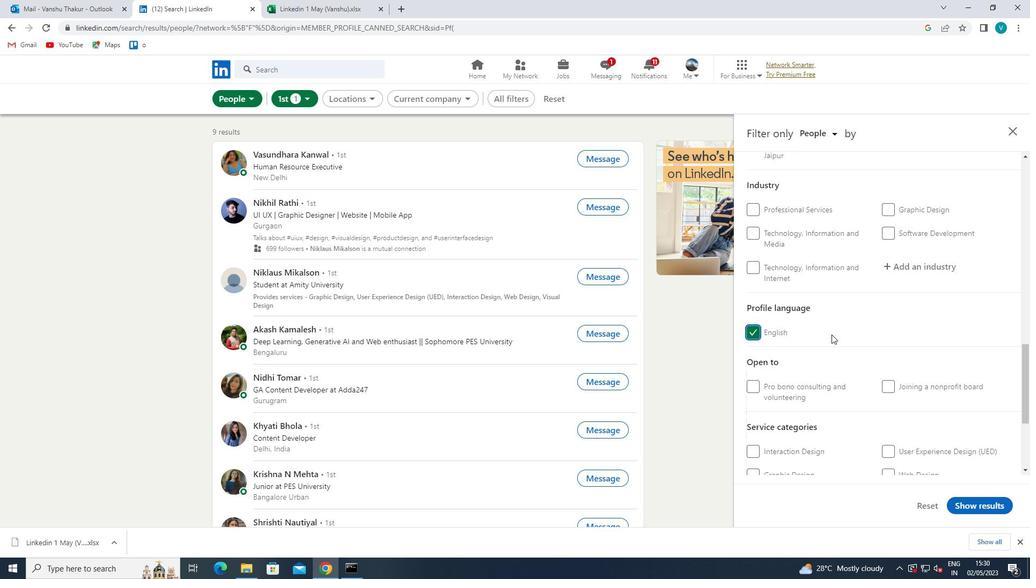 
Action: Mouse scrolled (865, 333) with delta (0, 0)
Screenshot: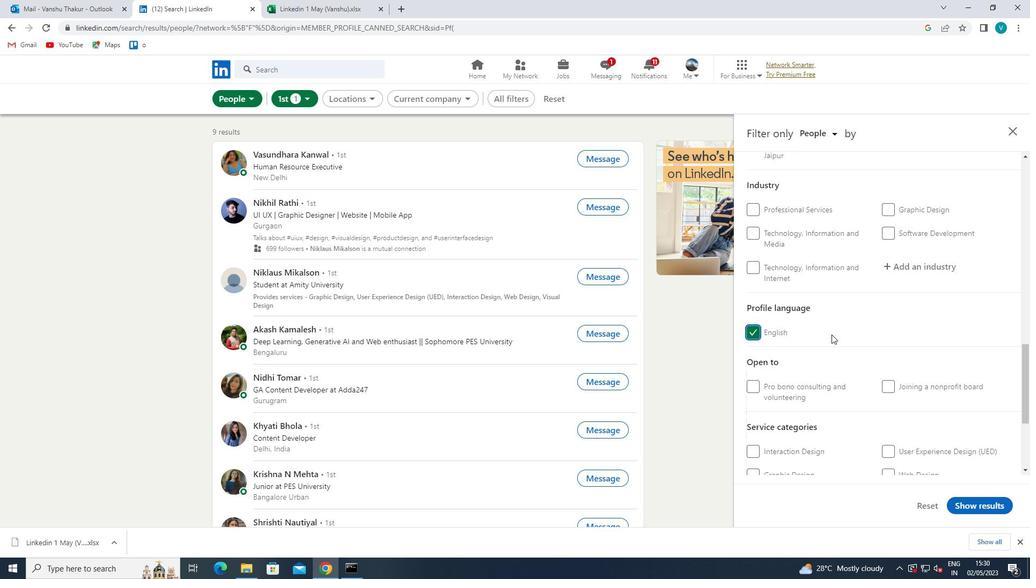 
Action: Mouse moved to (867, 332)
Screenshot: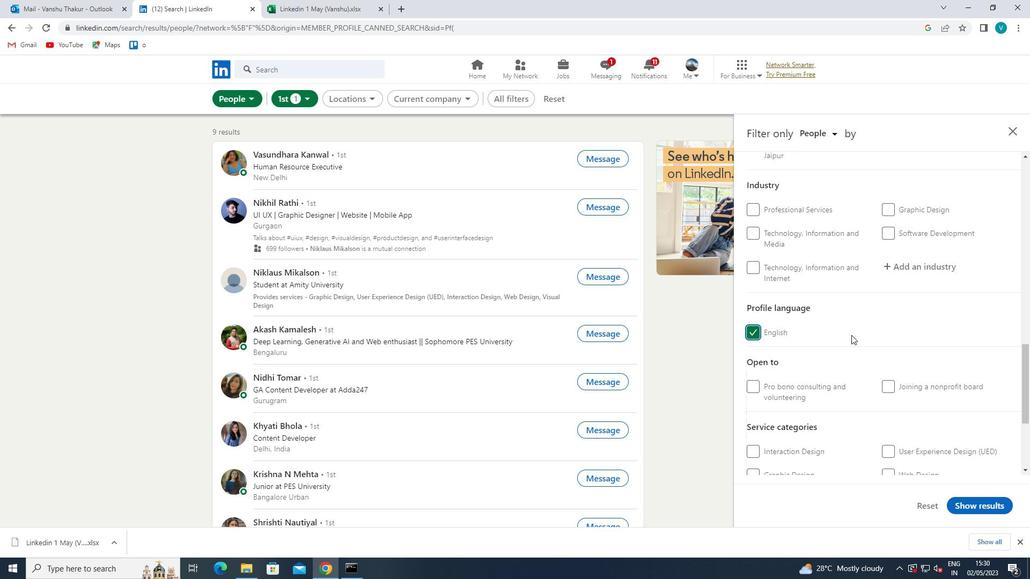 
Action: Mouse scrolled (867, 333) with delta (0, 0)
Screenshot: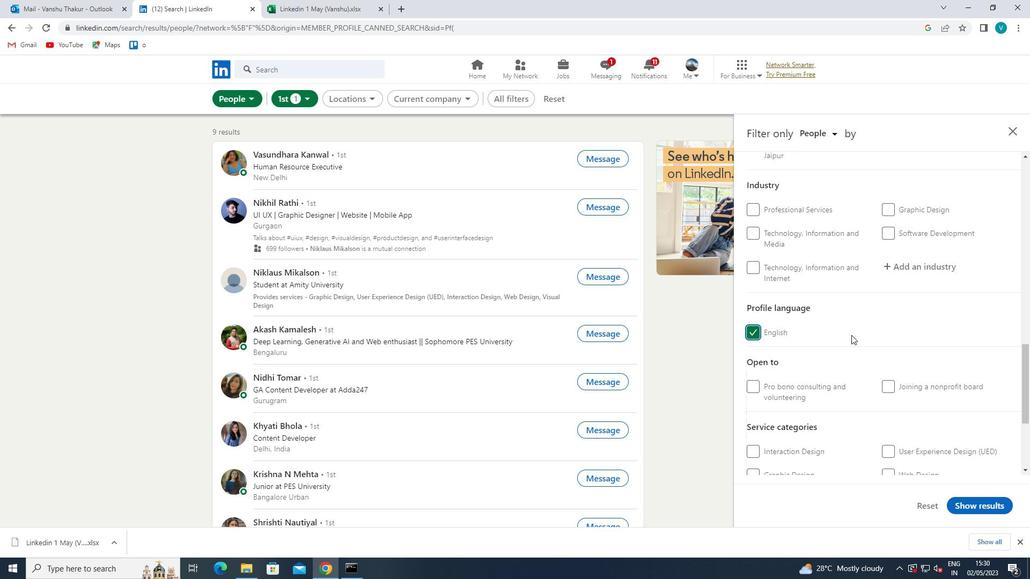 
Action: Mouse moved to (868, 332)
Screenshot: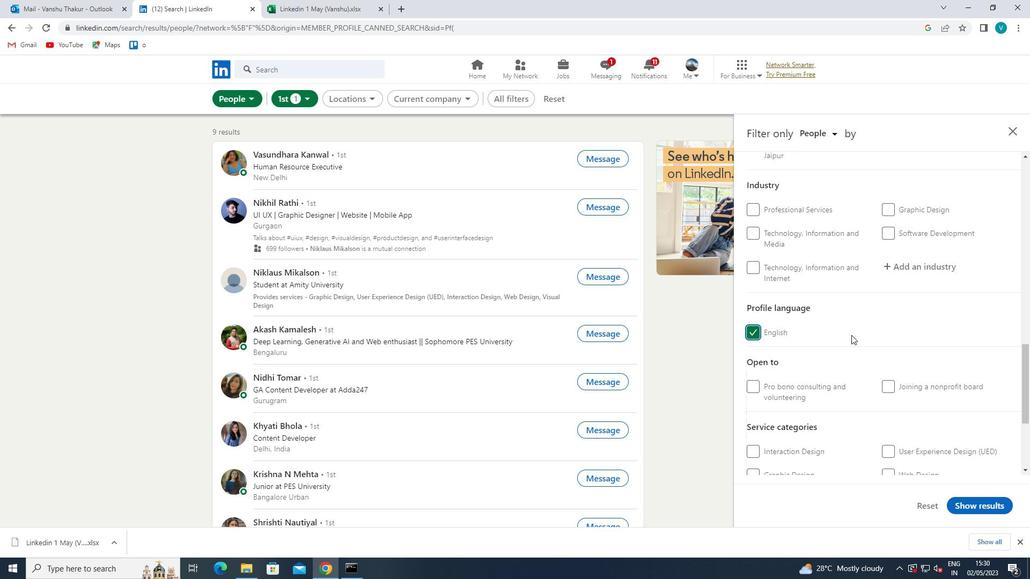 
Action: Mouse scrolled (868, 333) with delta (0, 0)
Screenshot: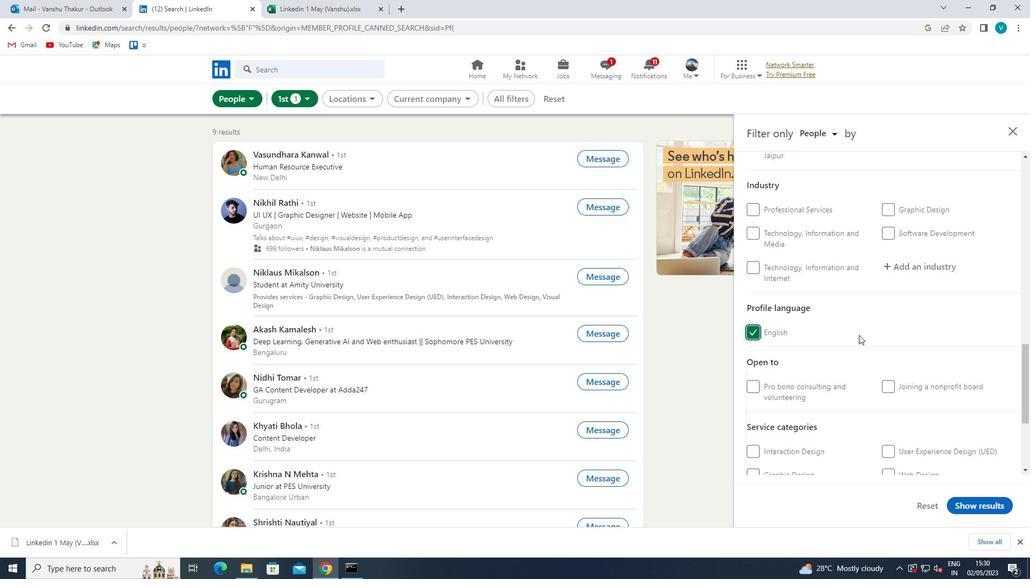 
Action: Mouse scrolled (868, 333) with delta (0, 0)
Screenshot: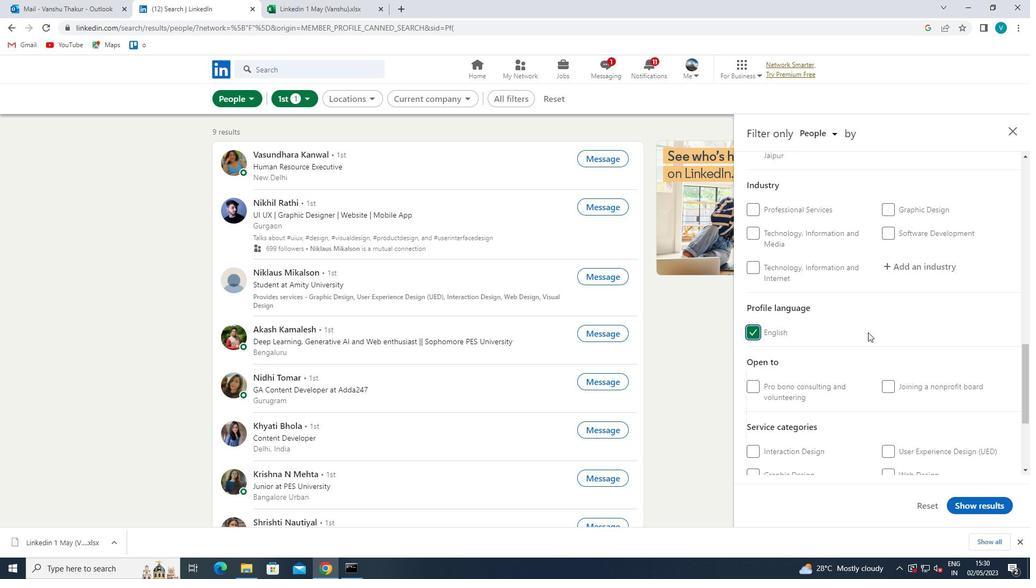 
Action: Mouse scrolled (868, 333) with delta (0, 0)
Screenshot: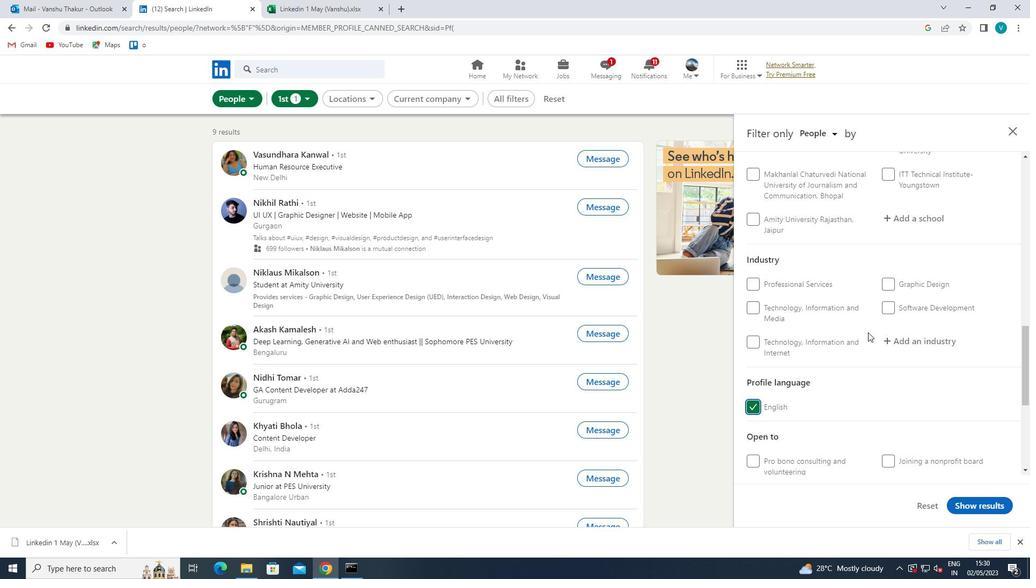 
Action: Mouse scrolled (868, 333) with delta (0, 0)
Screenshot: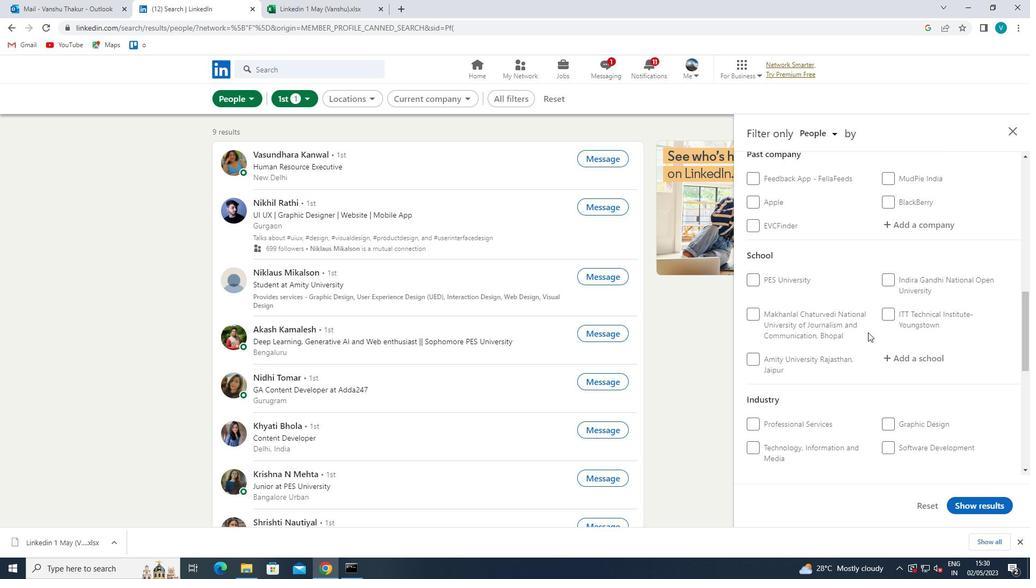 
Action: Mouse scrolled (868, 333) with delta (0, 0)
Screenshot: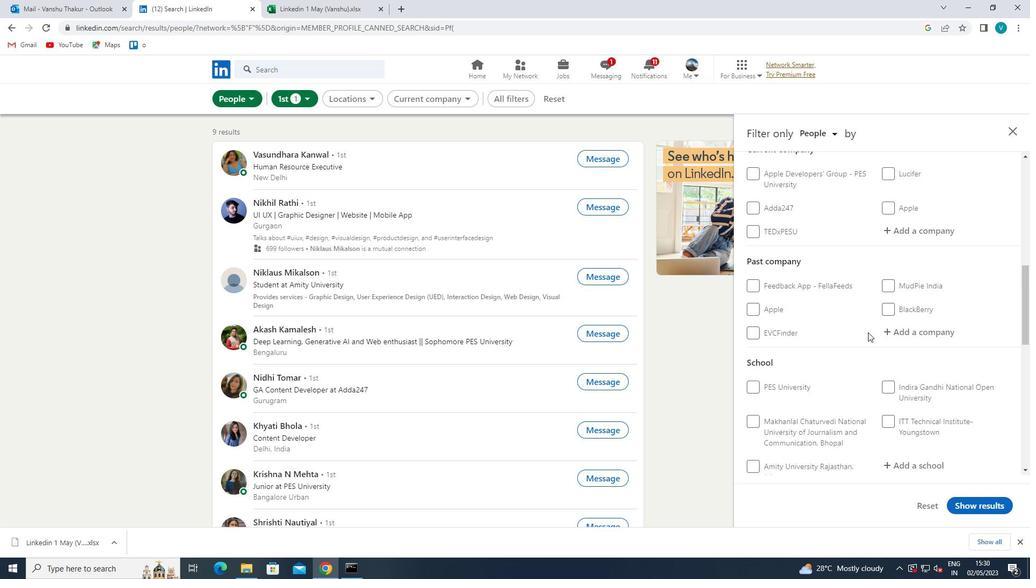
Action: Mouse moved to (931, 286)
Screenshot: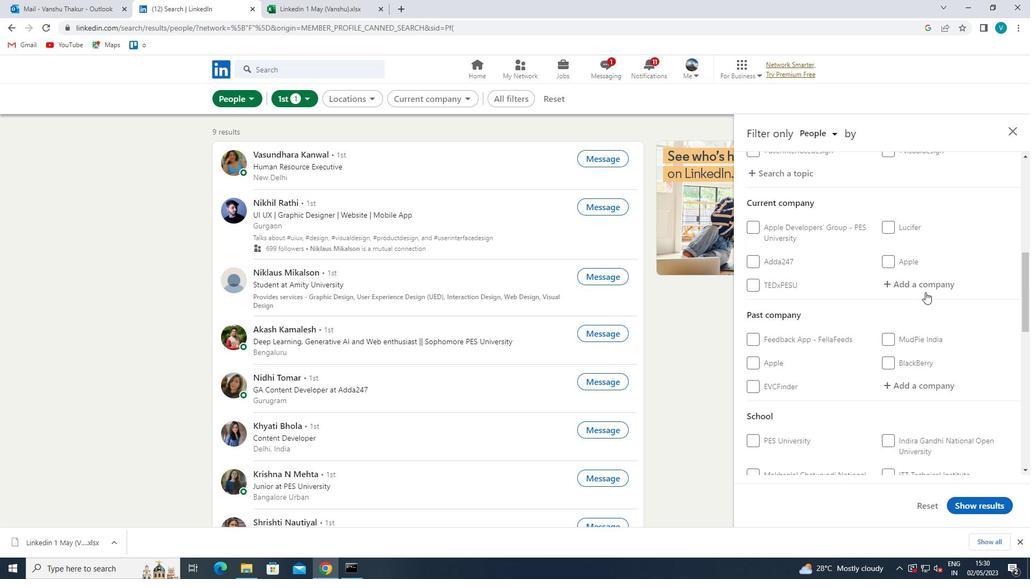 
Action: Mouse pressed left at (931, 286)
Screenshot: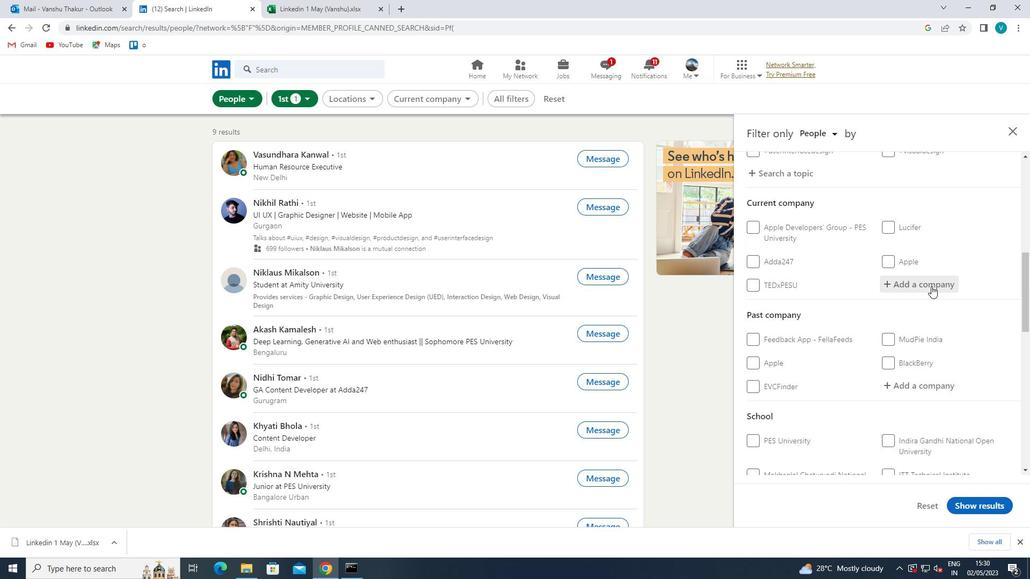 
Action: Key pressed <Key.shift>L
Screenshot: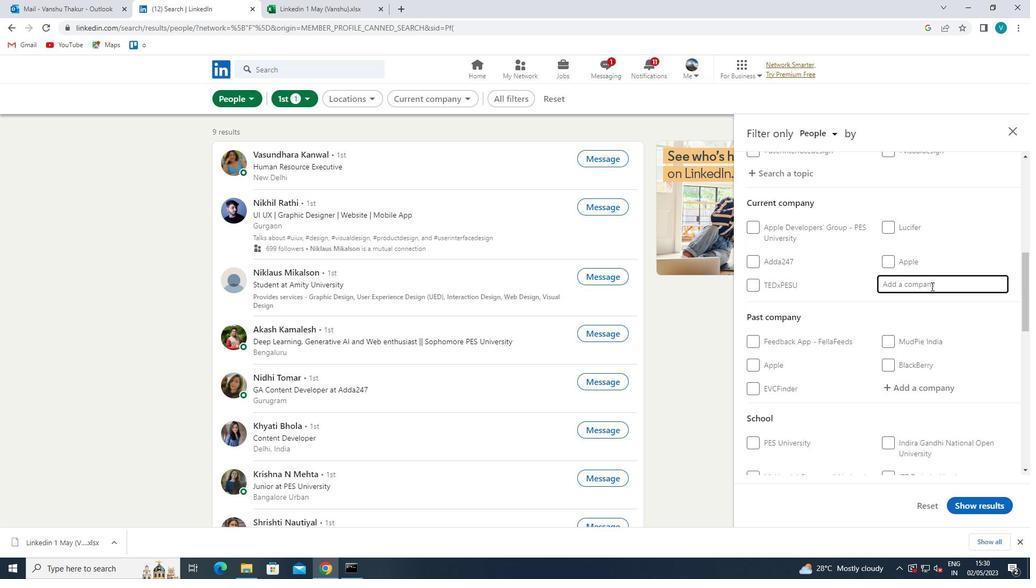 
Action: Mouse moved to (916, 275)
Screenshot: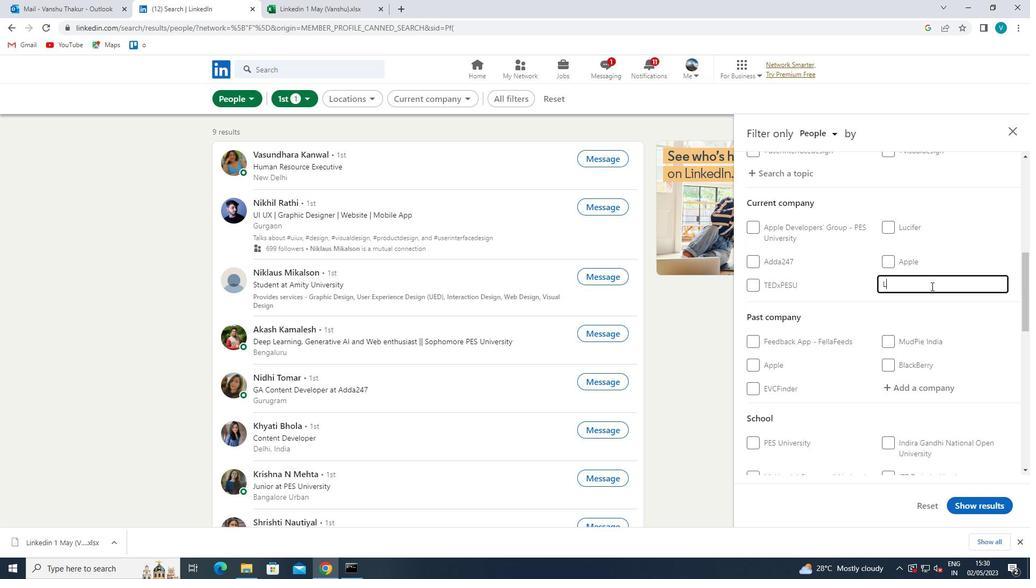
Action: Key pressed I
Screenshot: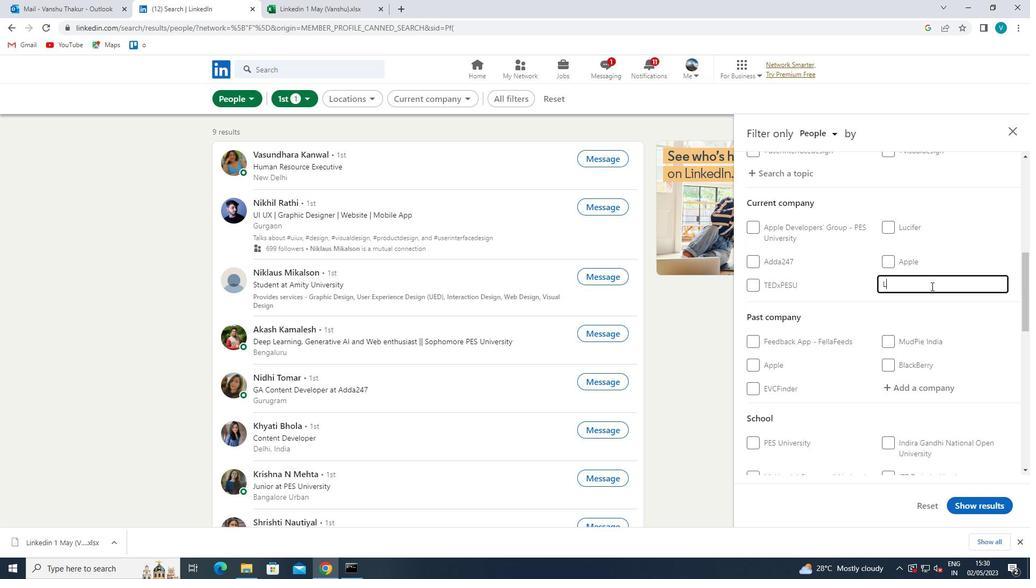 
Action: Mouse moved to (898, 266)
Screenshot: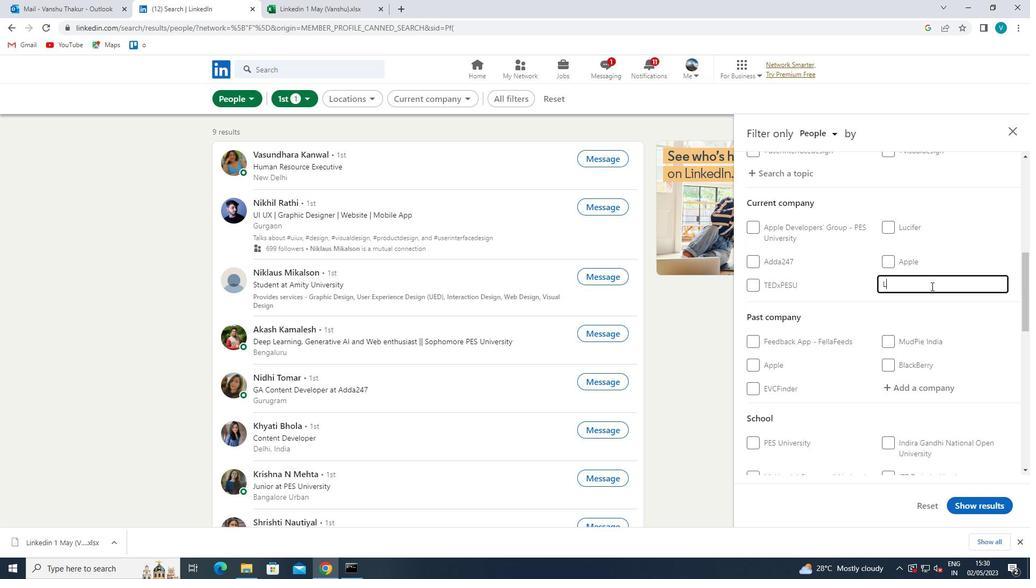 
Action: Key pressed FESTYLE
Screenshot: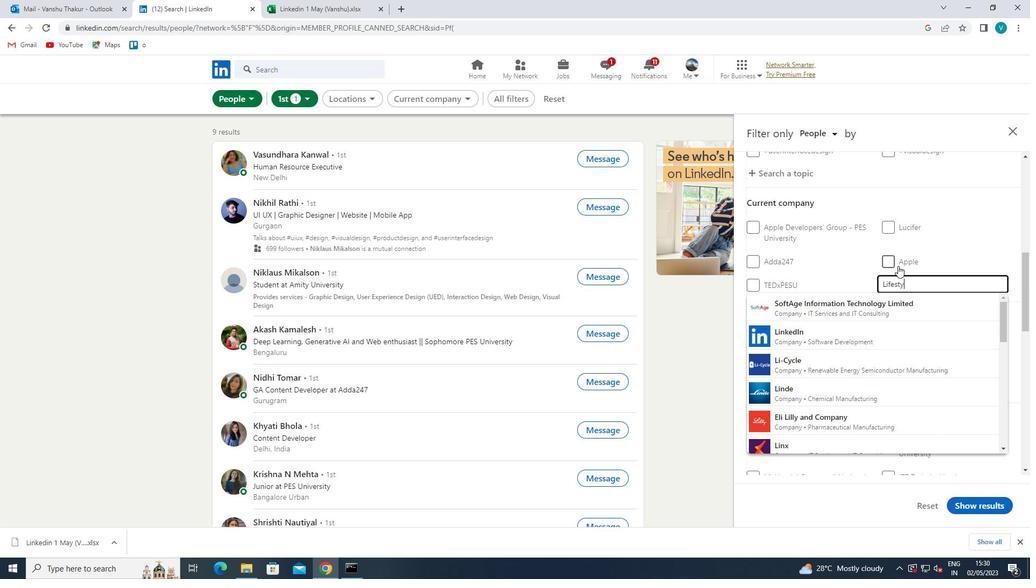 
Action: Mouse moved to (866, 356)
Screenshot: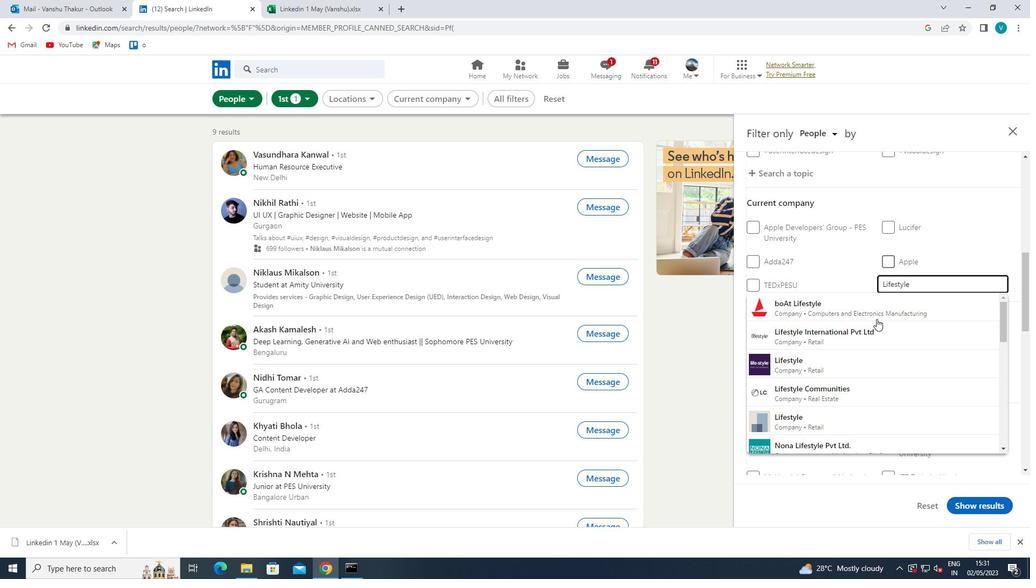 
Action: Mouse pressed left at (866, 356)
Screenshot: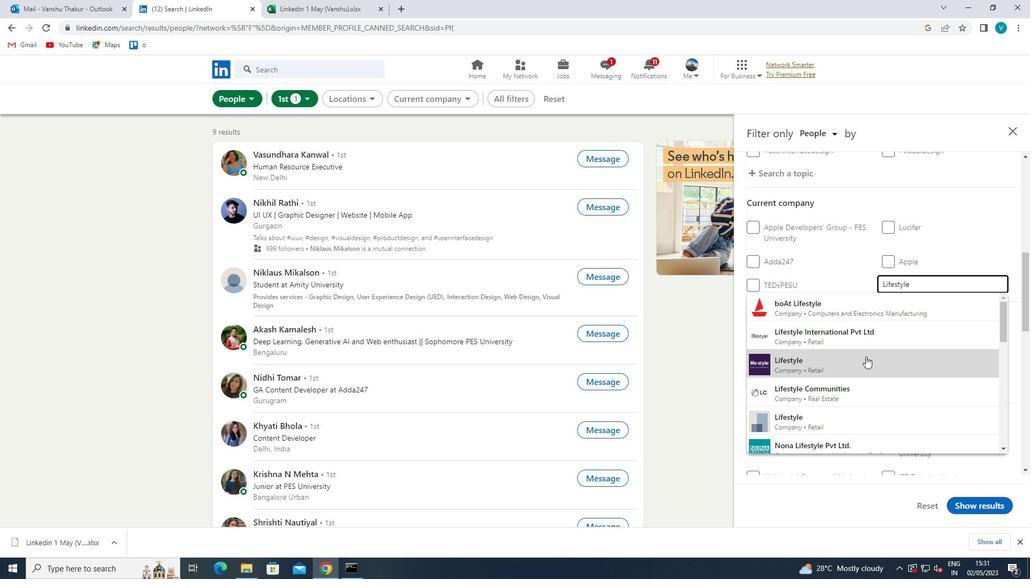 
Action: Mouse moved to (866, 356)
Screenshot: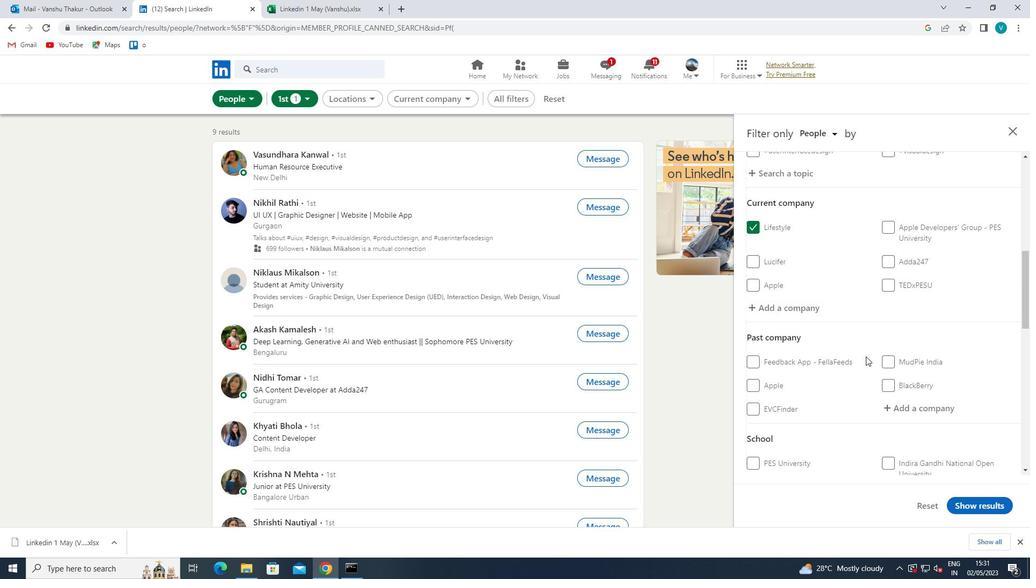 
Action: Mouse scrolled (866, 356) with delta (0, 0)
Screenshot: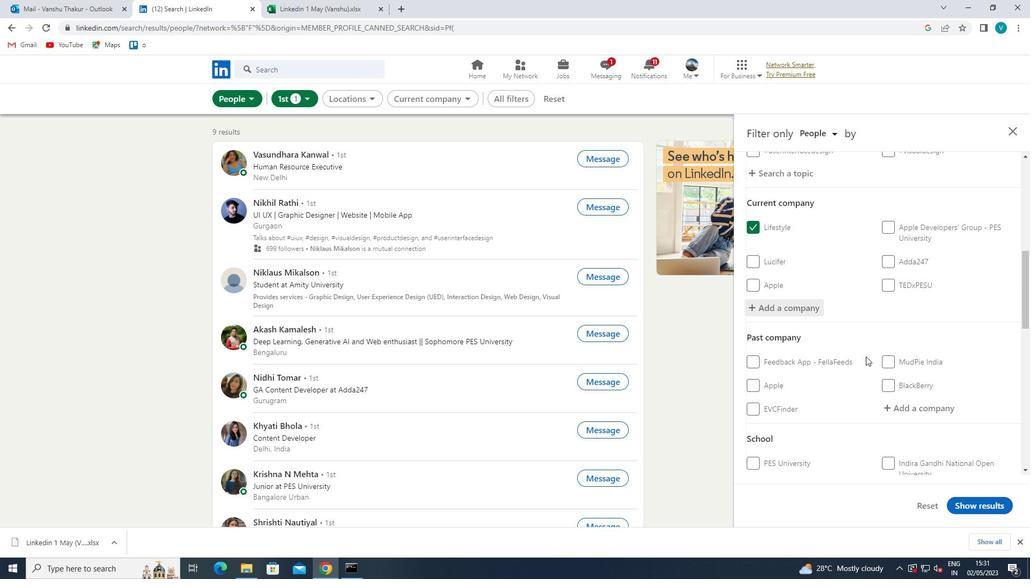
Action: Mouse scrolled (866, 356) with delta (0, 0)
Screenshot: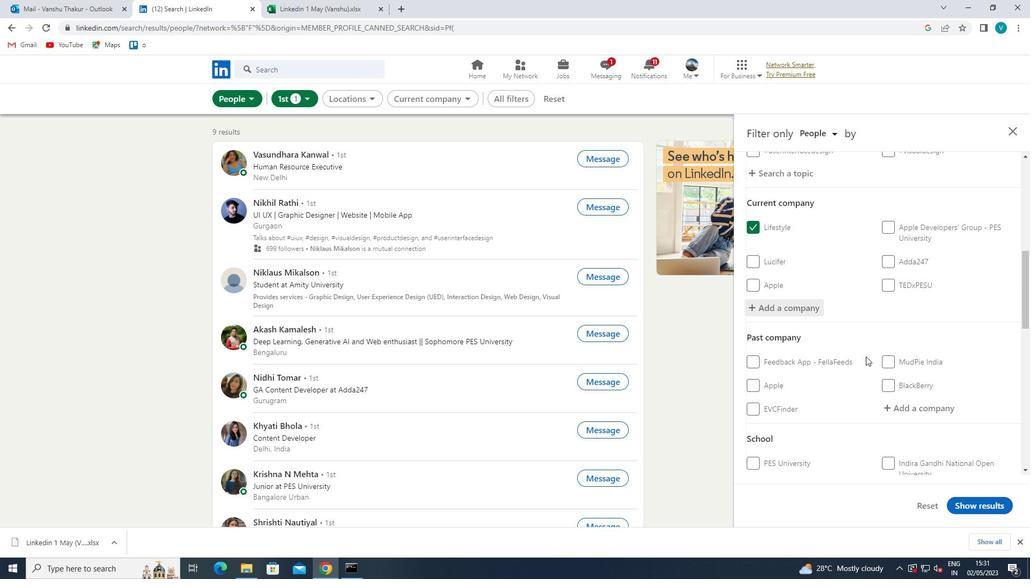 
Action: Mouse scrolled (866, 356) with delta (0, 0)
Screenshot: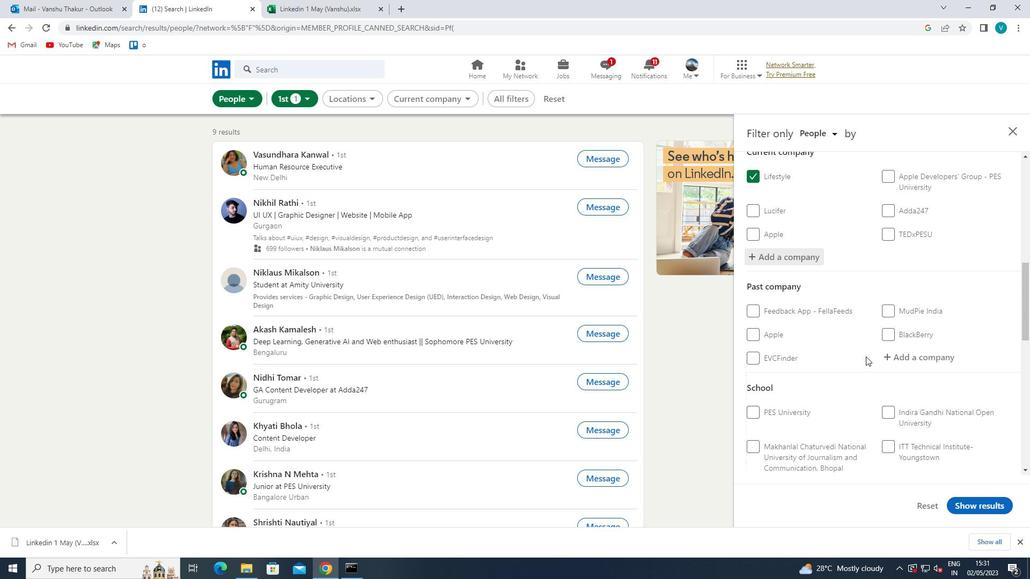 
Action: Mouse moved to (894, 381)
Screenshot: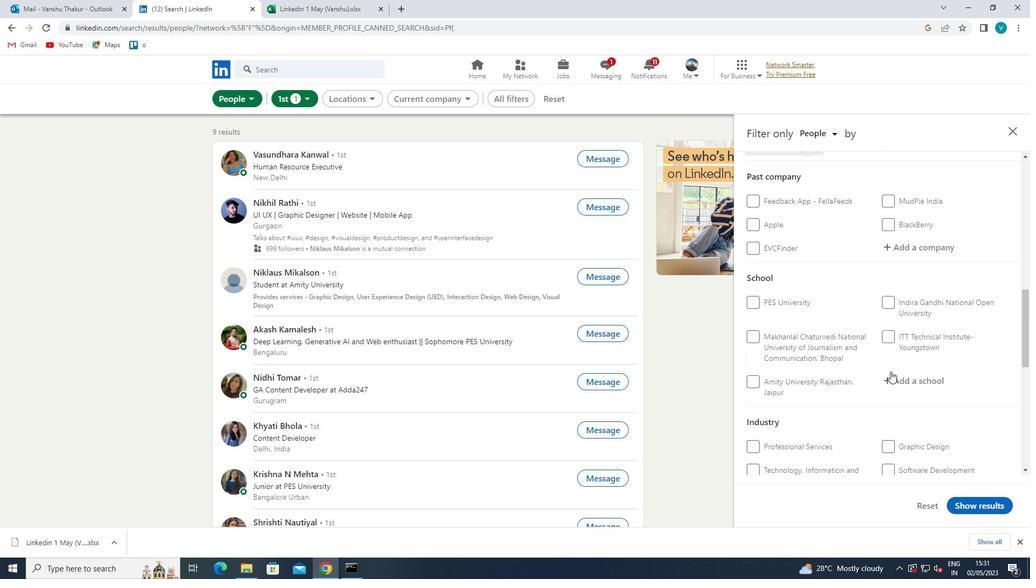
Action: Mouse pressed left at (894, 381)
Screenshot: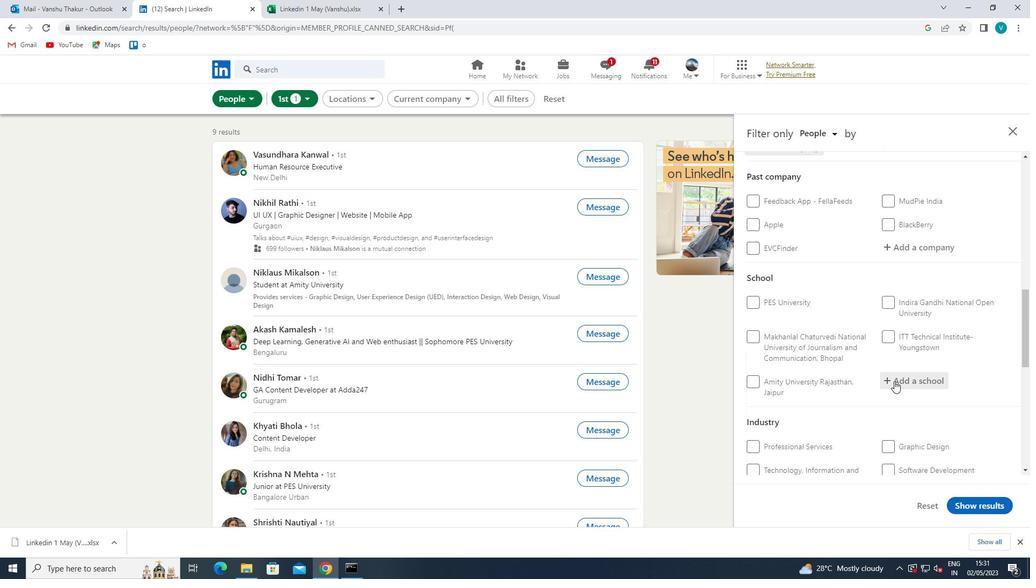 
Action: Key pressed <Key.shift><Key.shift><Key.shift><Key.shift><Key.shift><Key.shift>RAGHU
Screenshot: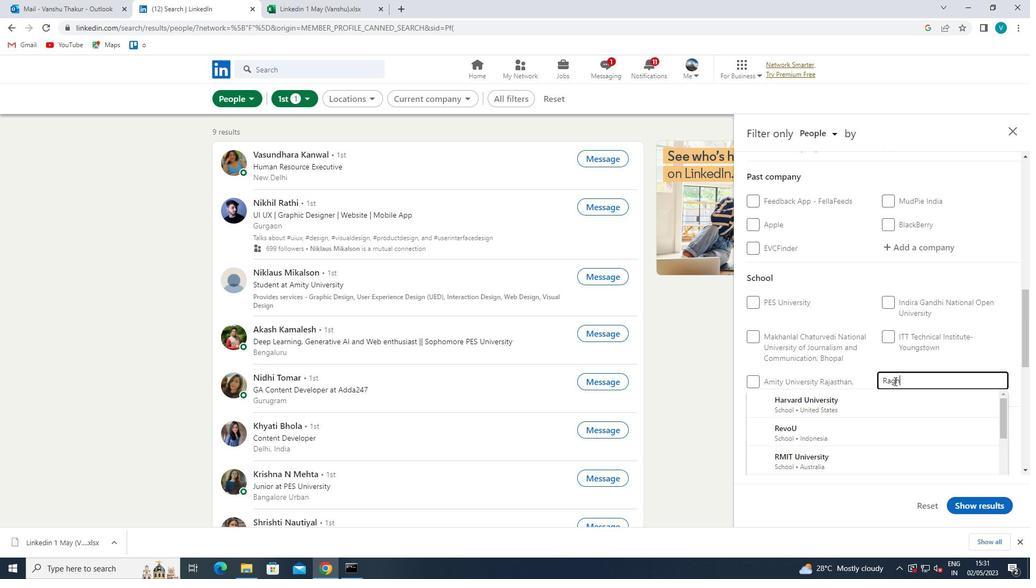 
Action: Mouse moved to (877, 404)
Screenshot: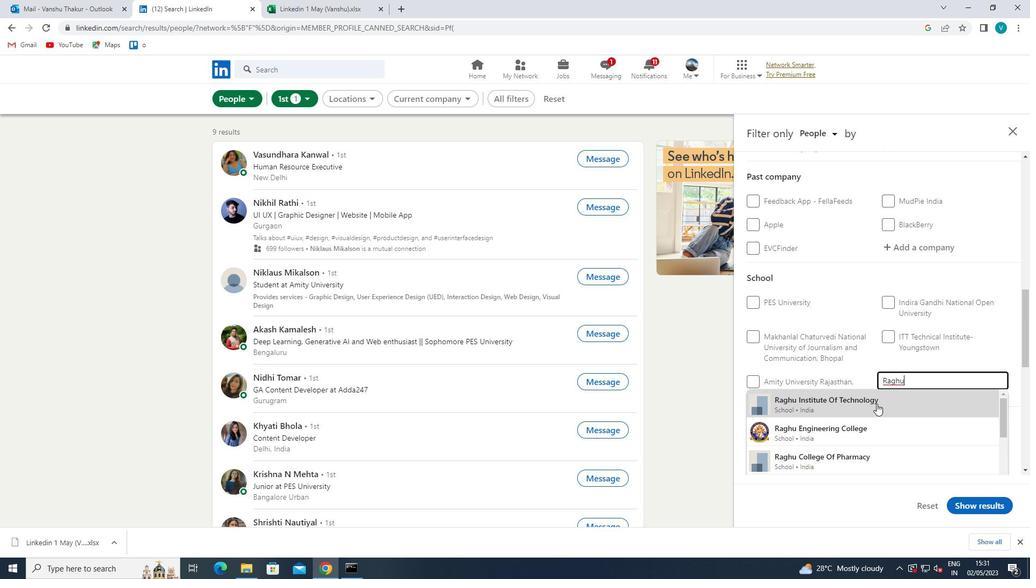 
Action: Mouse pressed left at (877, 404)
Screenshot: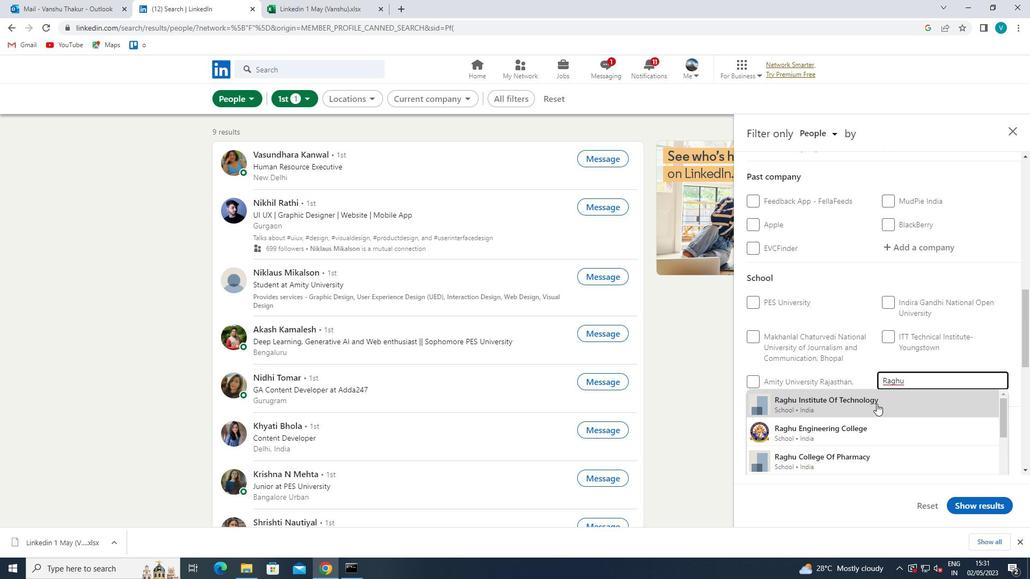 
Action: Mouse moved to (880, 402)
Screenshot: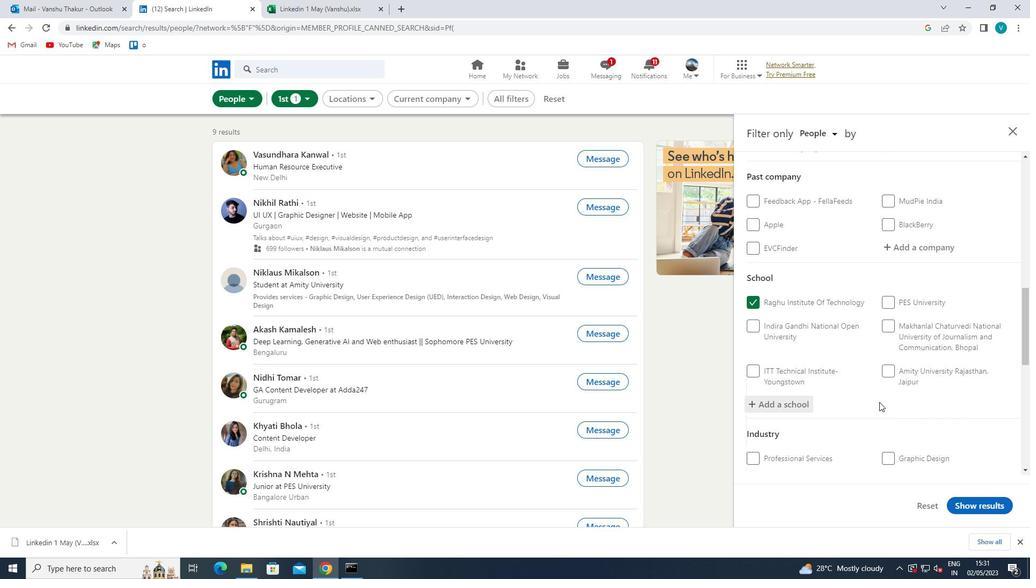 
Action: Mouse scrolled (880, 402) with delta (0, 0)
Screenshot: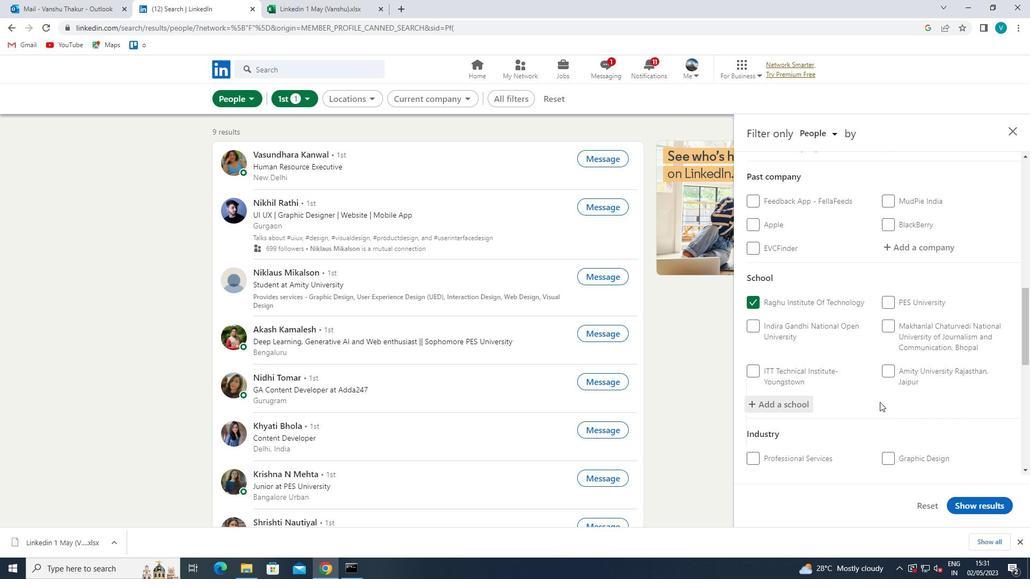 
Action: Mouse scrolled (880, 402) with delta (0, 0)
Screenshot: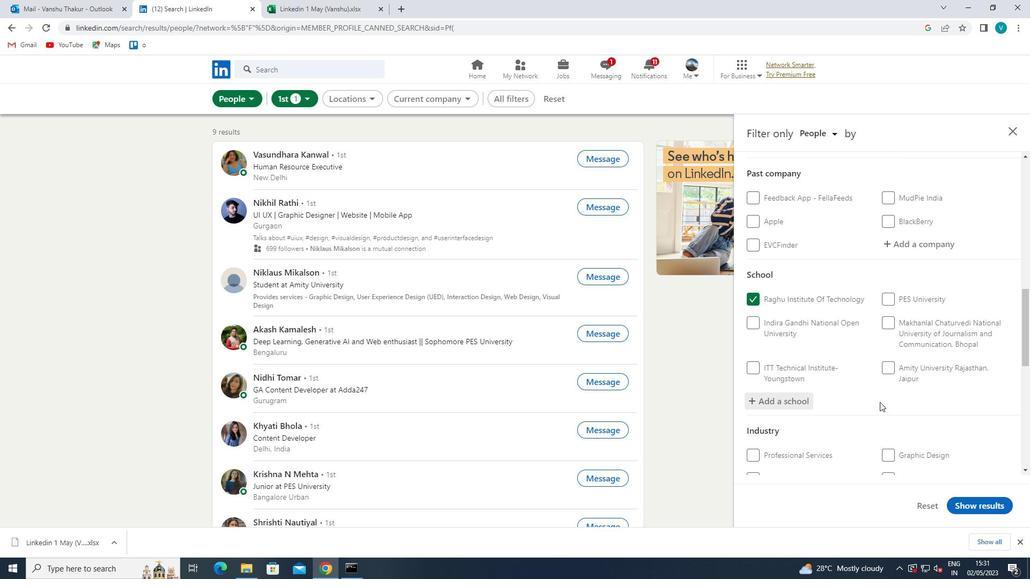 
Action: Mouse scrolled (880, 402) with delta (0, 0)
Screenshot: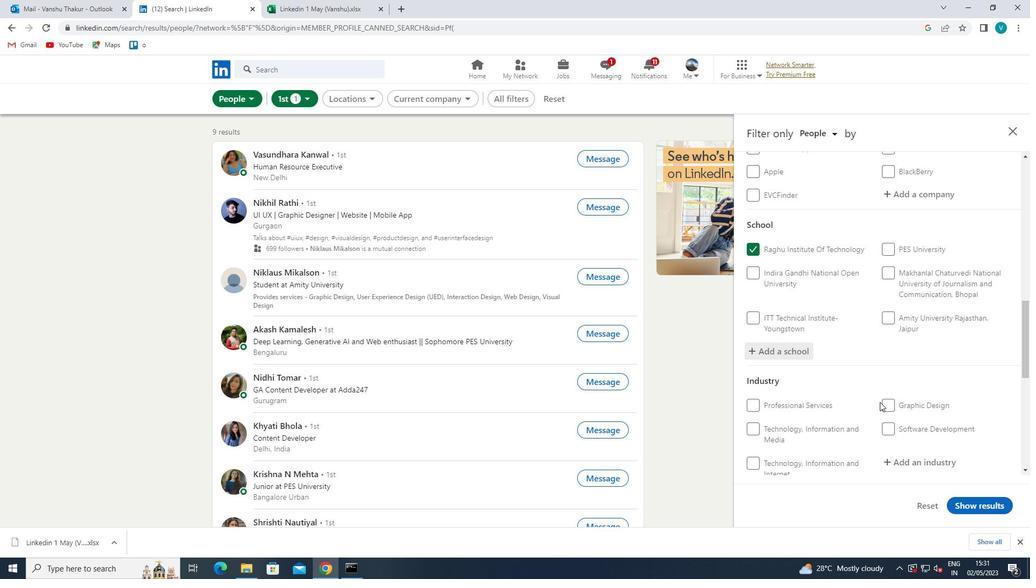 
Action: Mouse moved to (912, 349)
Screenshot: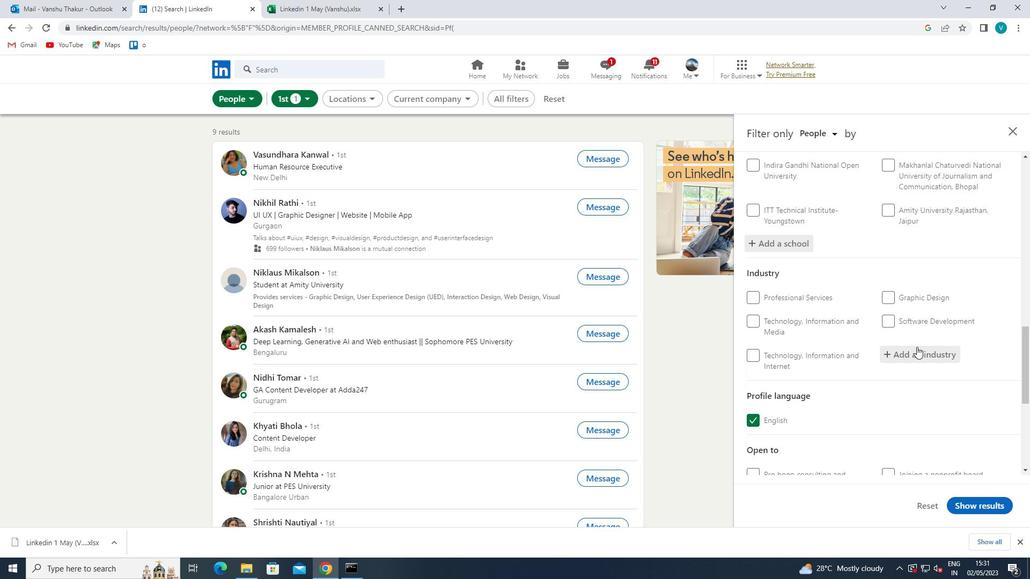 
Action: Mouse pressed left at (912, 349)
Screenshot: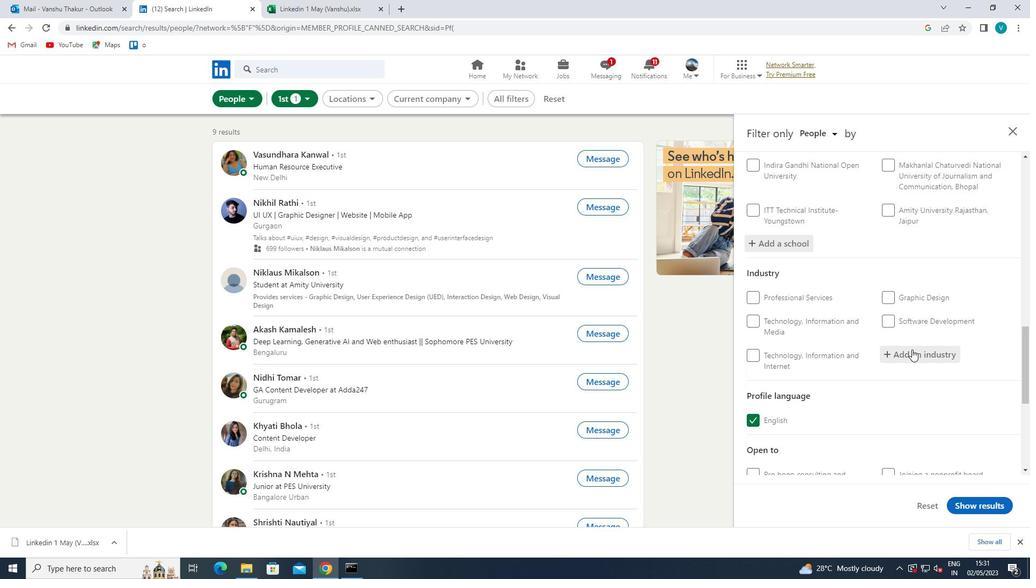 
Action: Key pressed <Key.shift><Key.shift>CONSERVATION<Key.space>
Screenshot: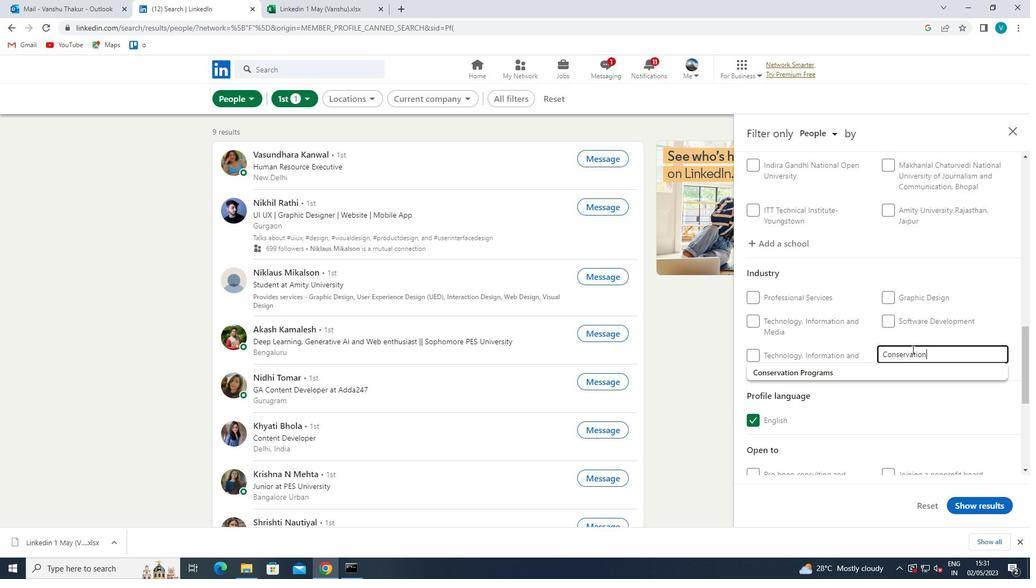 
Action: Mouse moved to (850, 374)
Screenshot: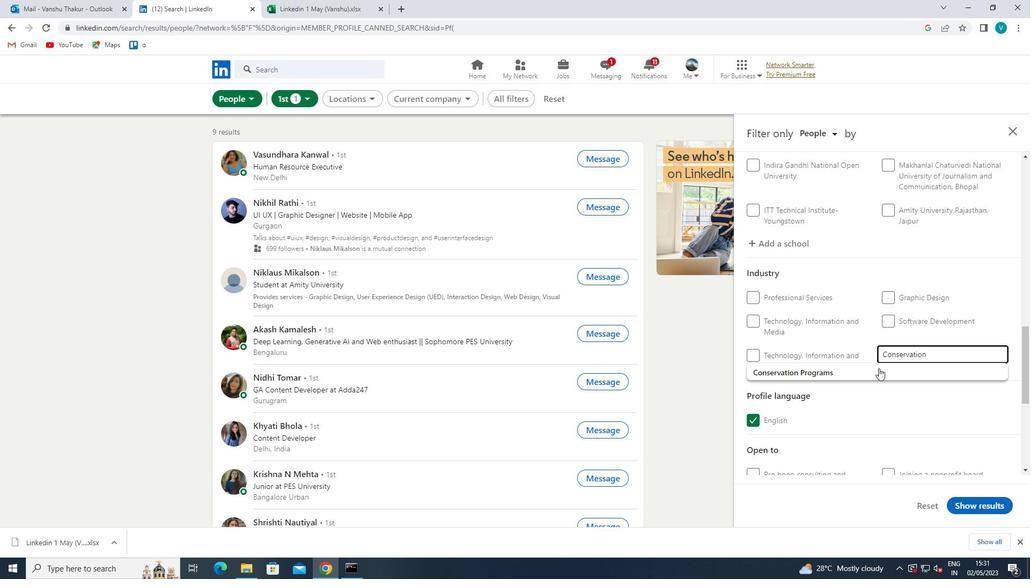 
Action: Mouse pressed left at (850, 374)
Screenshot: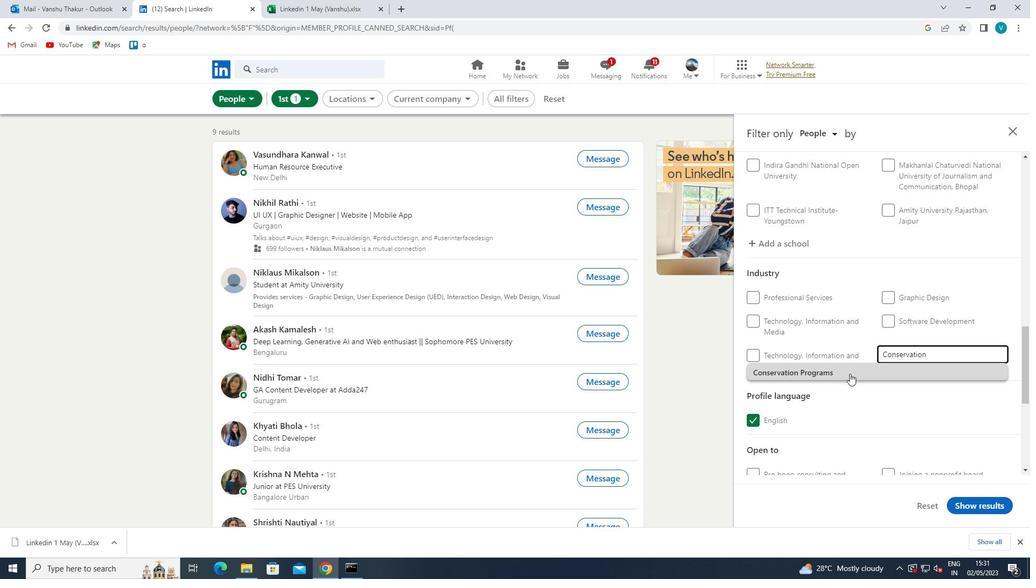 
Action: Mouse moved to (852, 371)
Screenshot: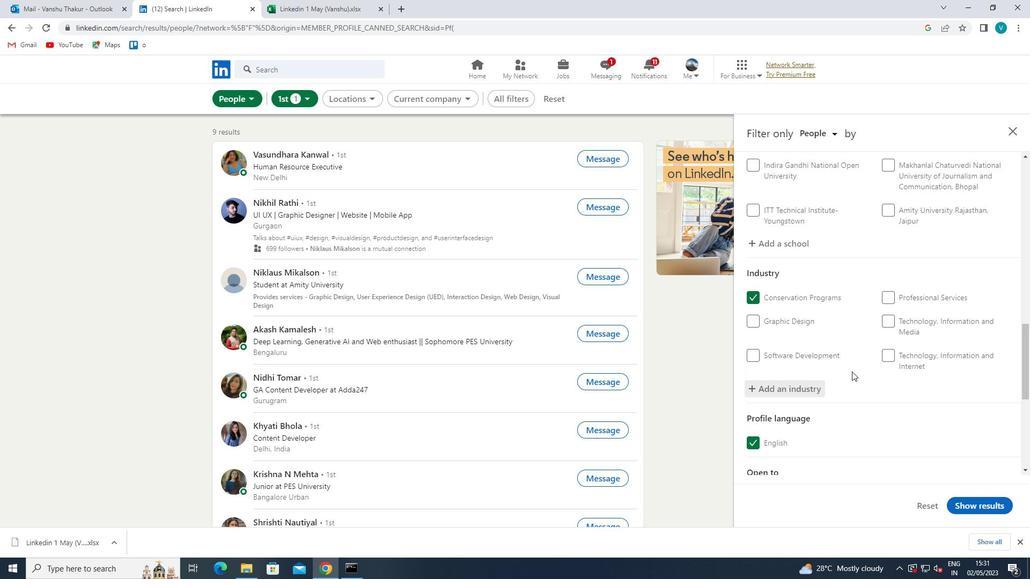 
Action: Mouse scrolled (852, 370) with delta (0, 0)
Screenshot: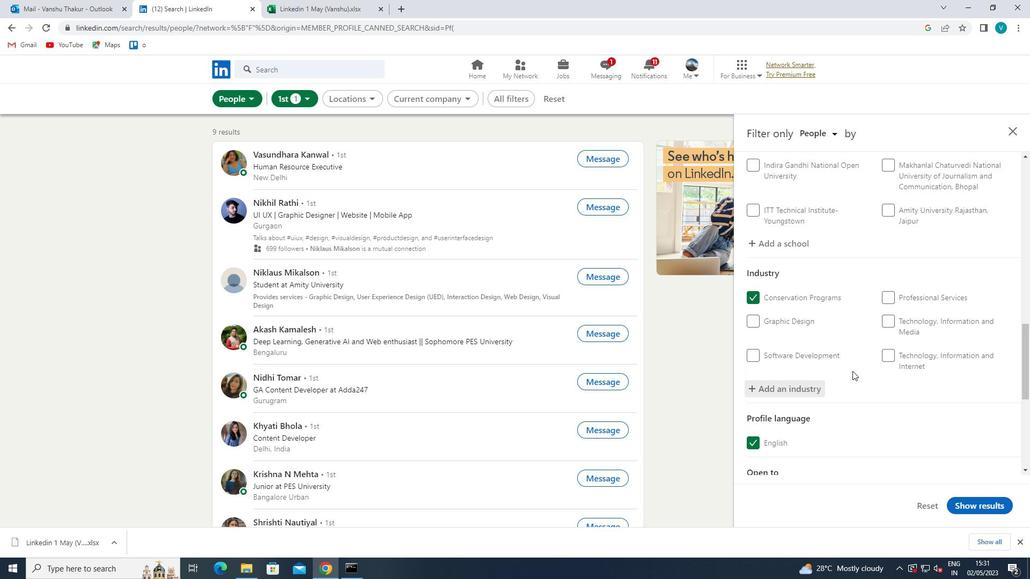 
Action: Mouse scrolled (852, 370) with delta (0, 0)
Screenshot: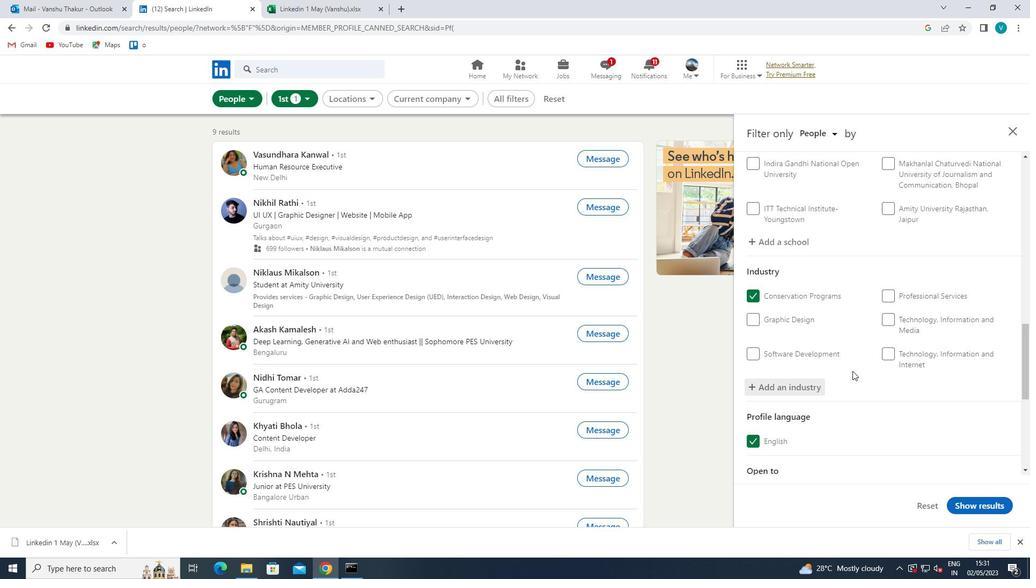 
Action: Mouse scrolled (852, 370) with delta (0, 0)
Screenshot: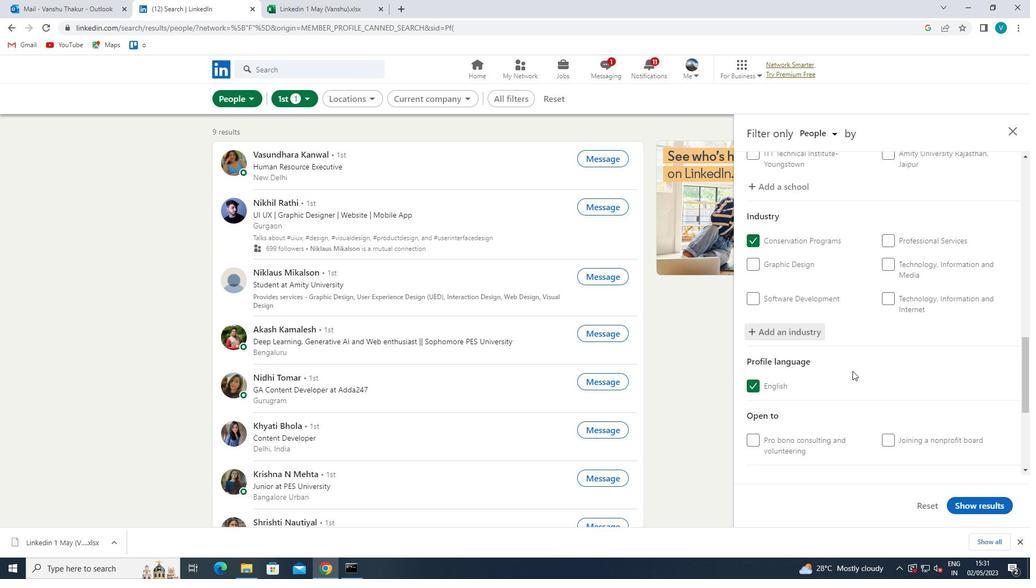 
Action: Mouse scrolled (852, 370) with delta (0, 0)
Screenshot: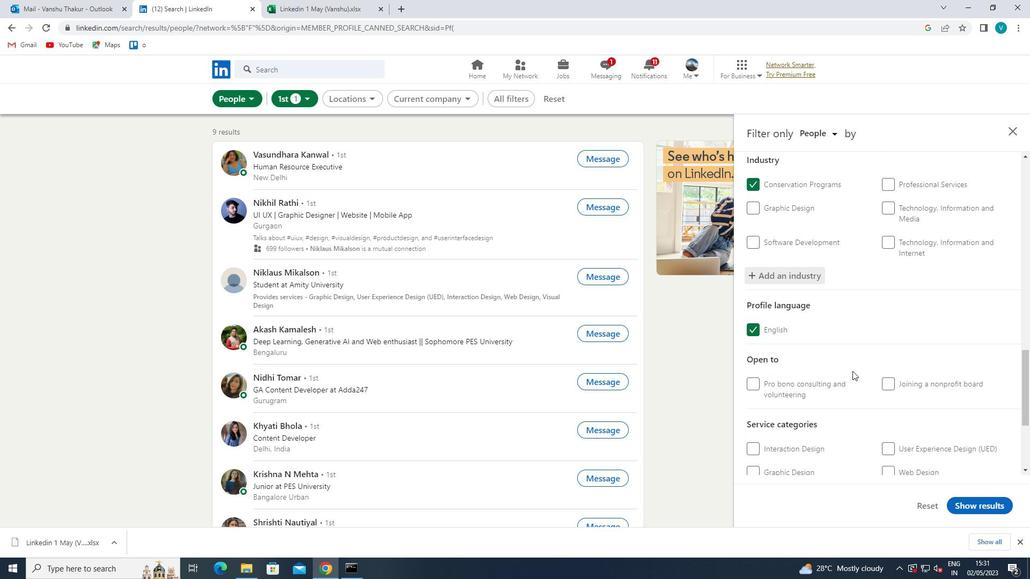 
Action: Mouse moved to (907, 389)
Screenshot: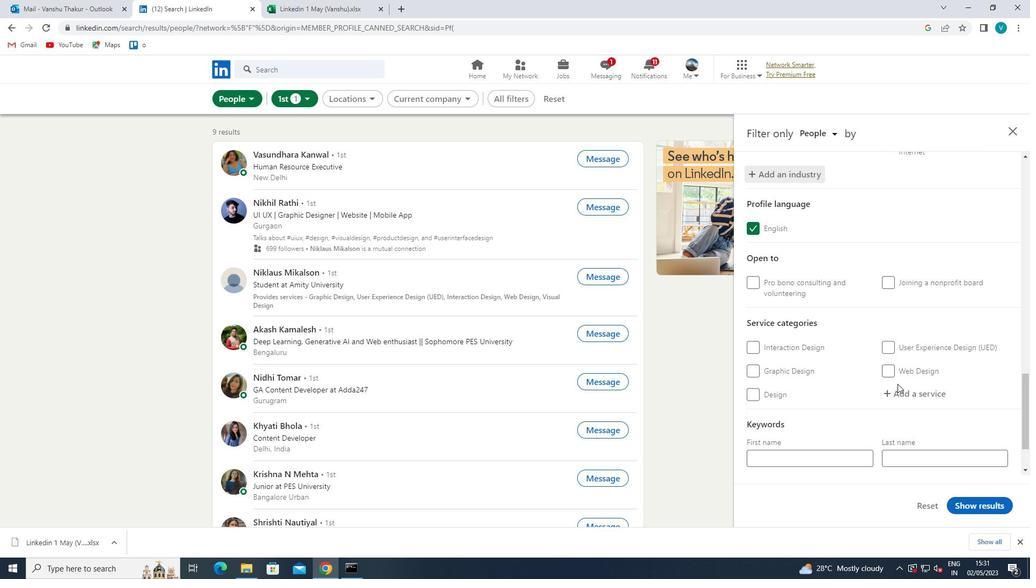 
Action: Mouse pressed left at (907, 389)
Screenshot: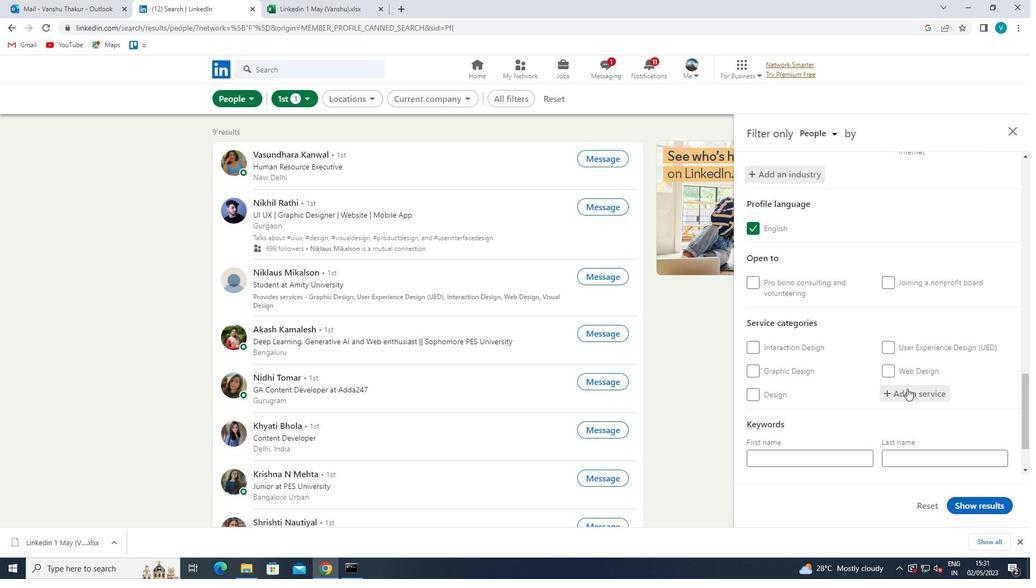 
Action: Mouse moved to (909, 389)
Screenshot: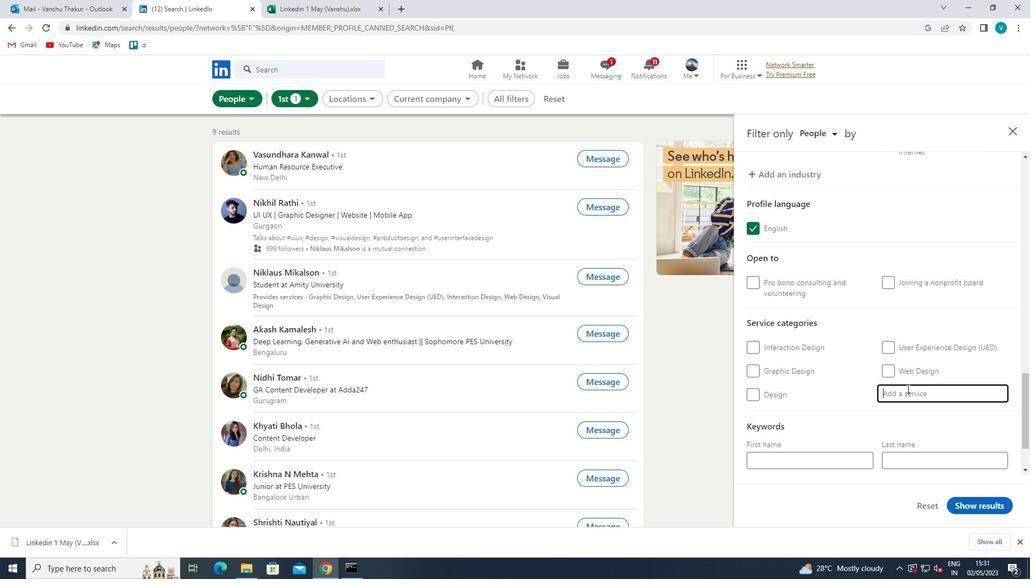 
Action: Key pressed <Key.shift>LOGO<Key.space>
Screenshot: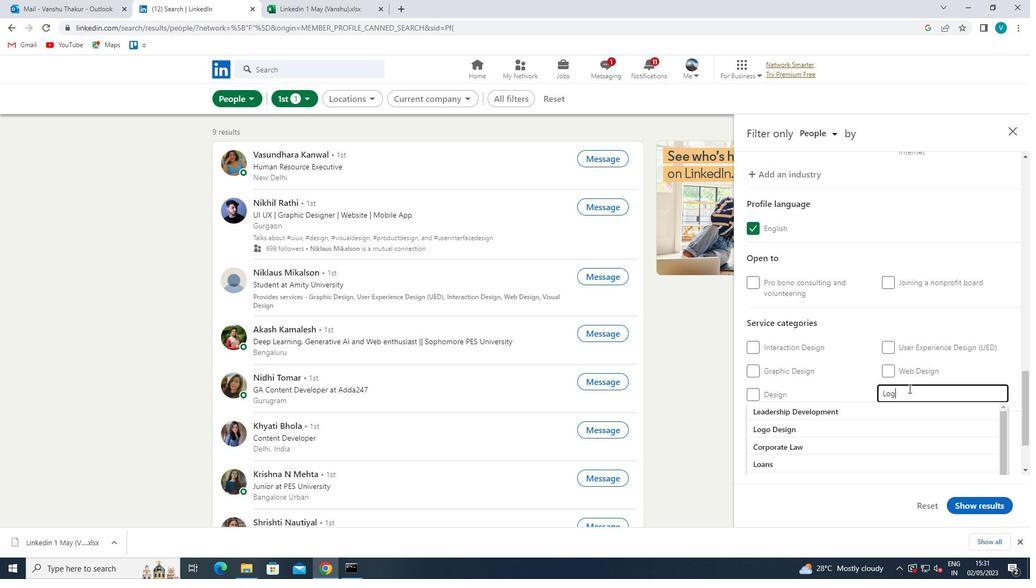 
Action: Mouse moved to (856, 408)
Screenshot: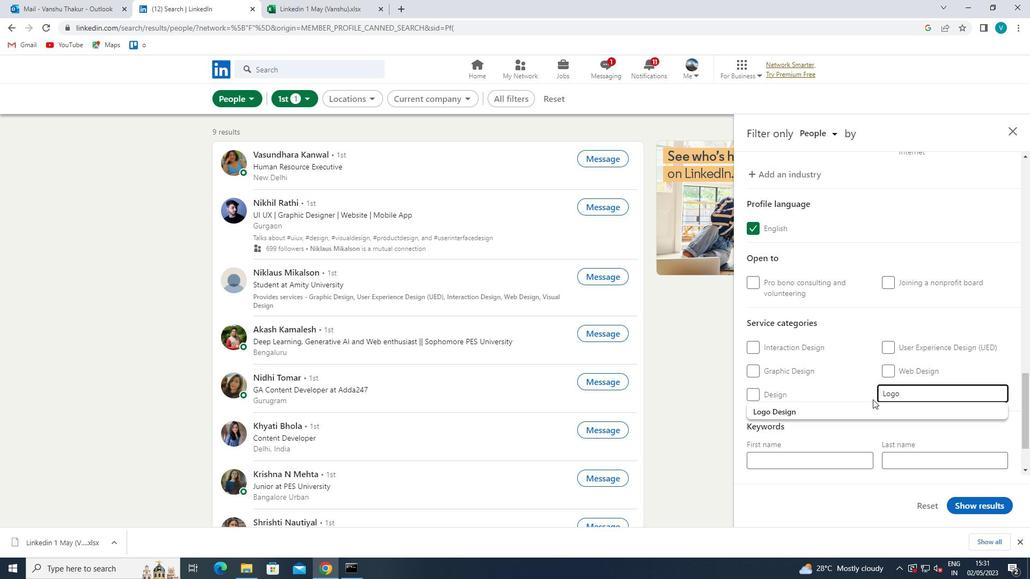 
Action: Mouse pressed left at (856, 408)
Screenshot: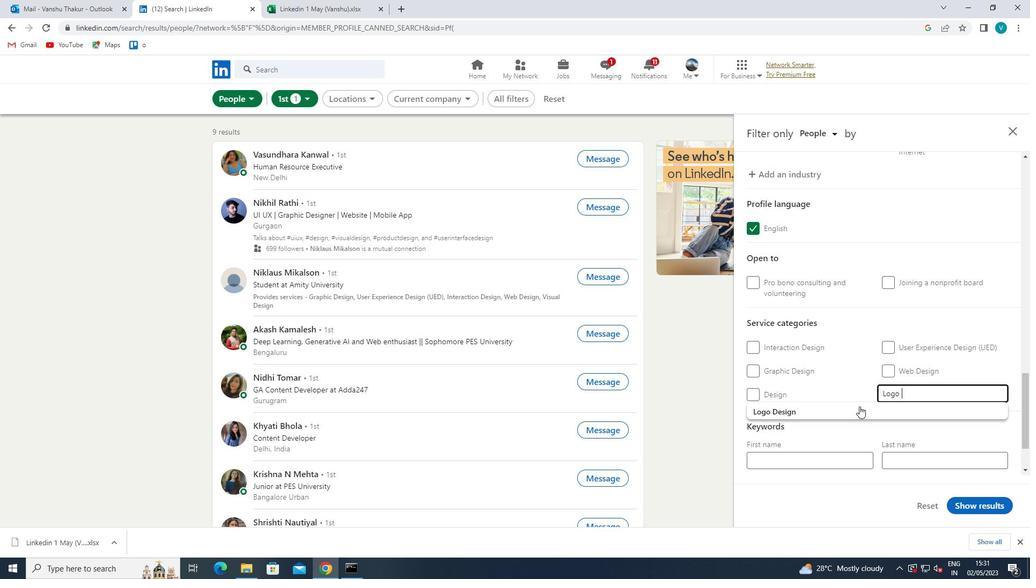 
Action: Mouse scrolled (856, 408) with delta (0, 0)
Screenshot: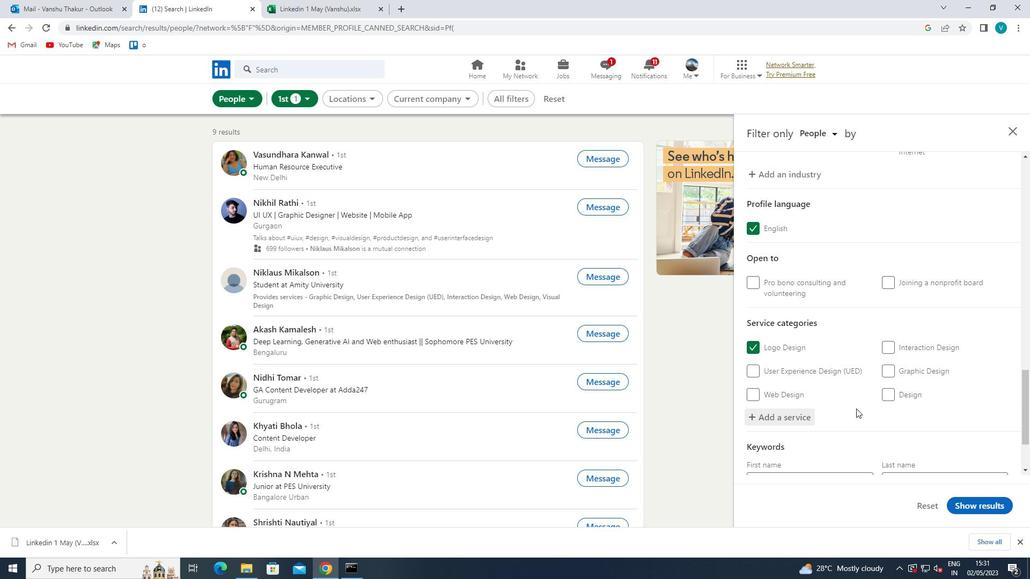 
Action: Mouse scrolled (856, 408) with delta (0, 0)
Screenshot: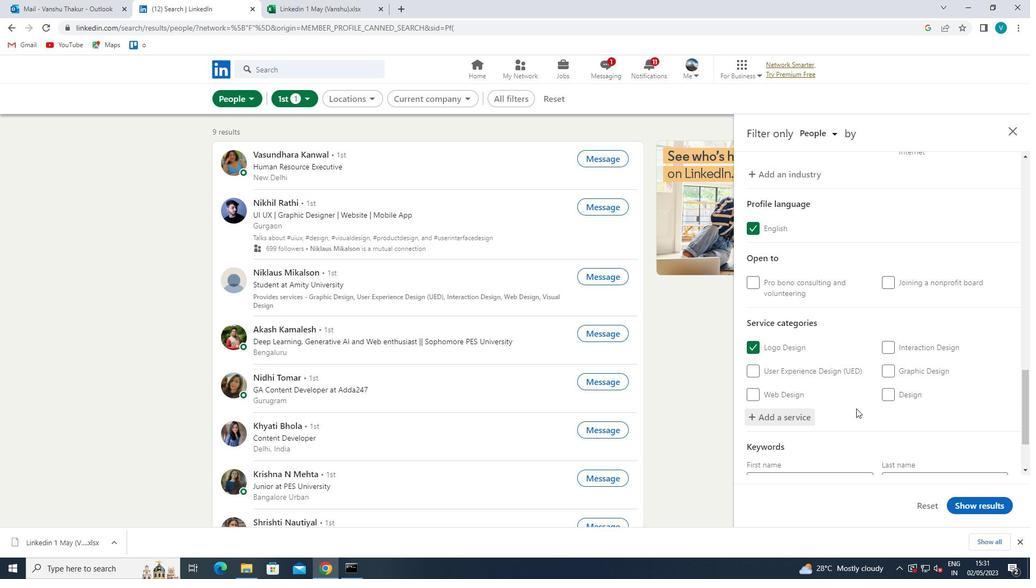 
Action: Mouse scrolled (856, 408) with delta (0, 0)
Screenshot: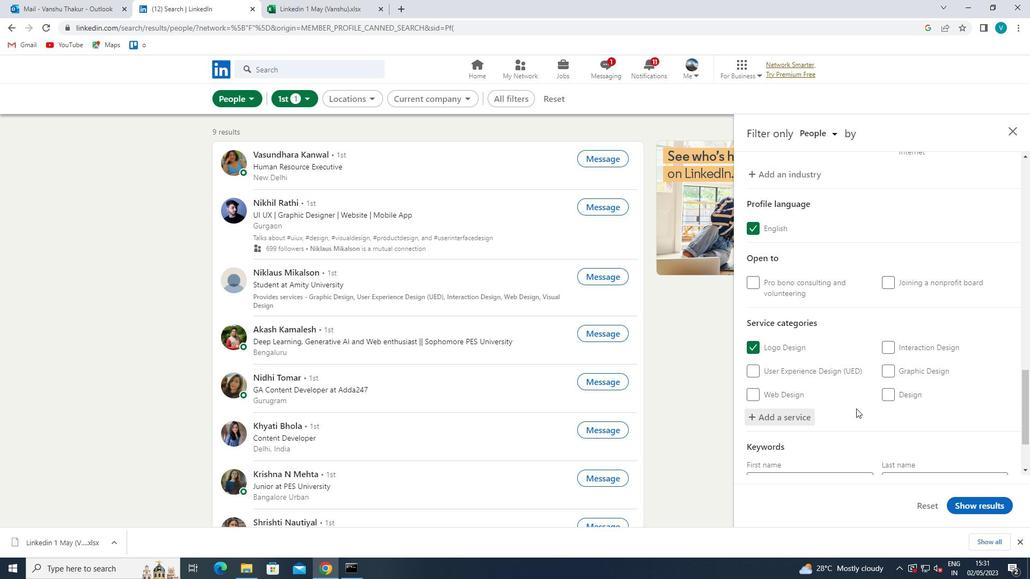 
Action: Mouse scrolled (856, 408) with delta (0, 0)
Screenshot: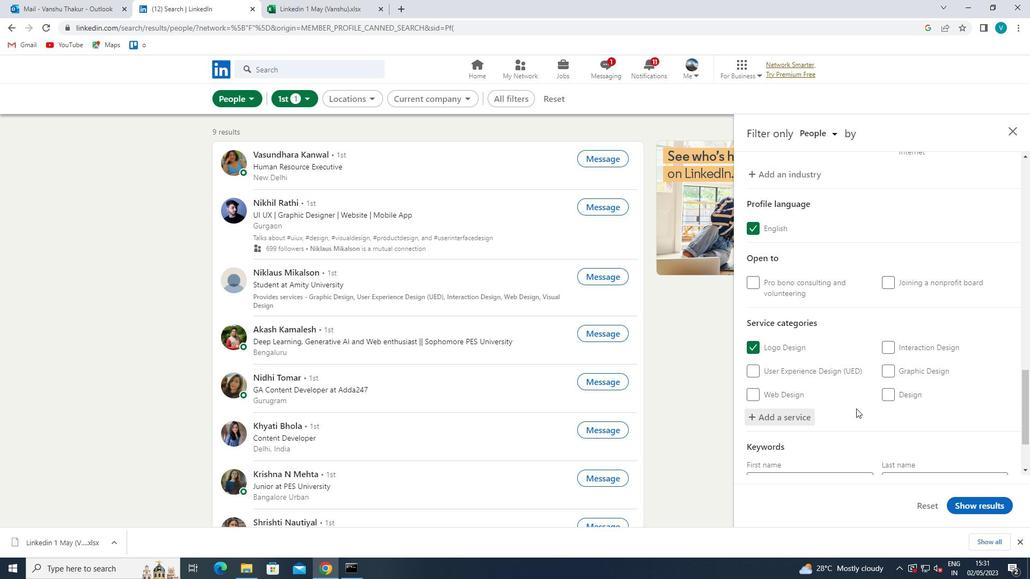
Action: Mouse scrolled (856, 408) with delta (0, 0)
Screenshot: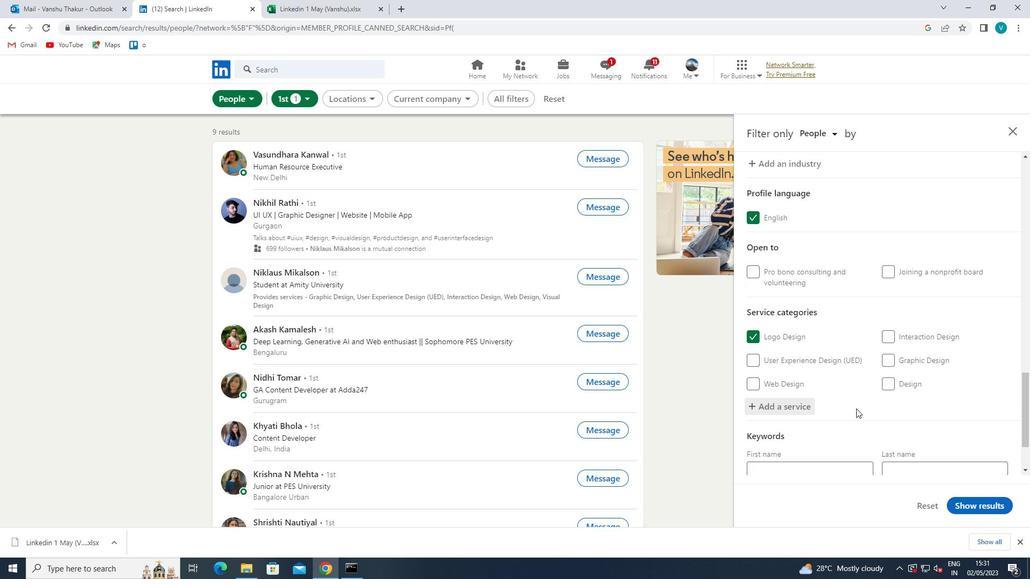 
Action: Mouse moved to (852, 438)
Screenshot: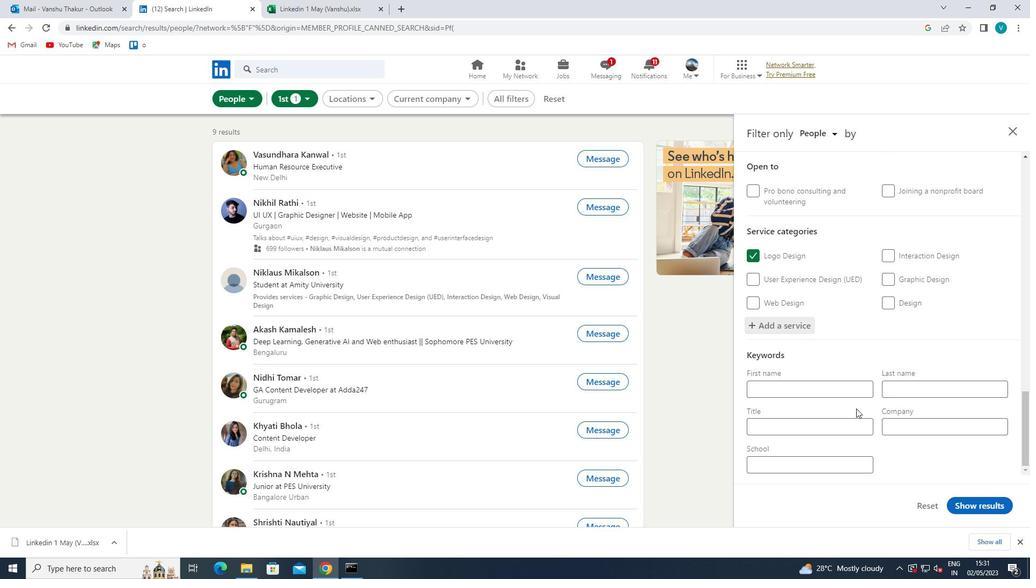
Action: Mouse pressed left at (852, 438)
Screenshot: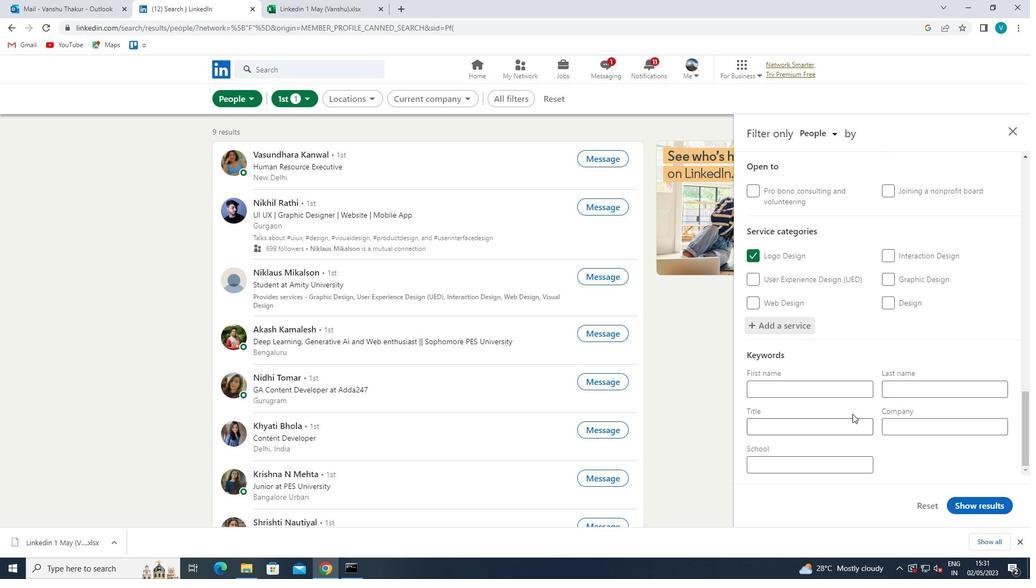 
Action: Mouse moved to (858, 436)
Screenshot: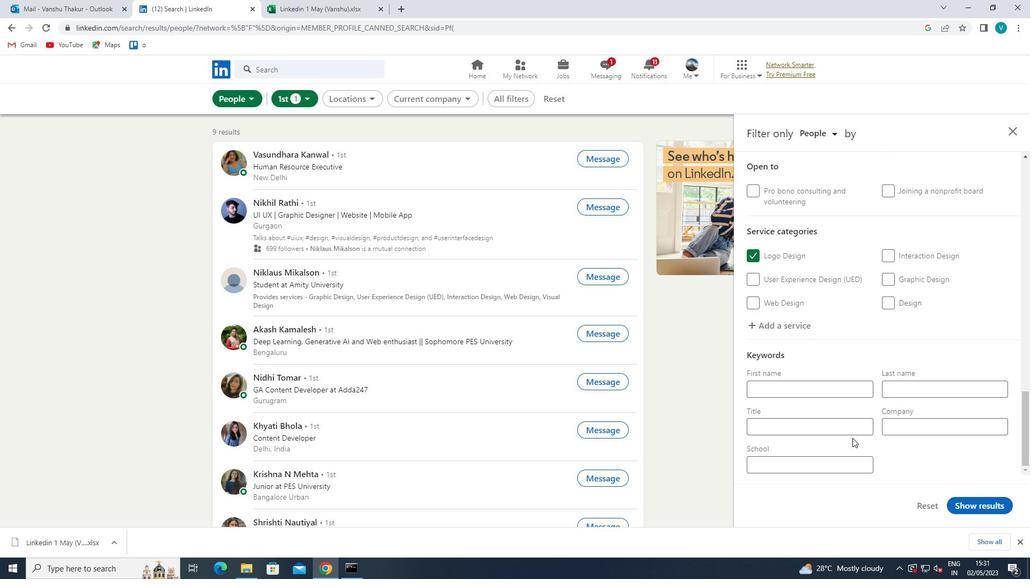 
Action: Mouse pressed left at (858, 436)
Screenshot: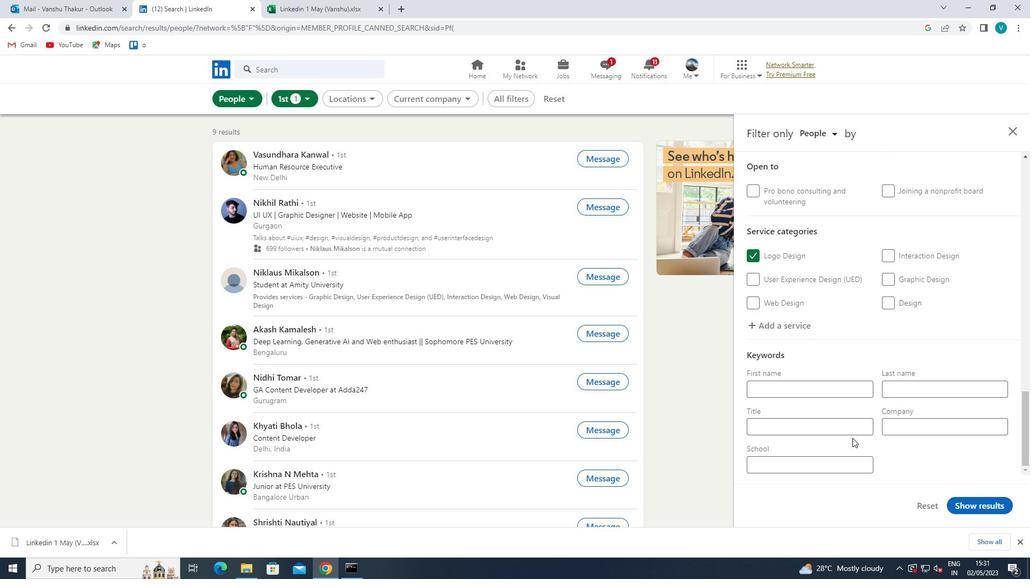 
Action: Mouse moved to (864, 432)
Screenshot: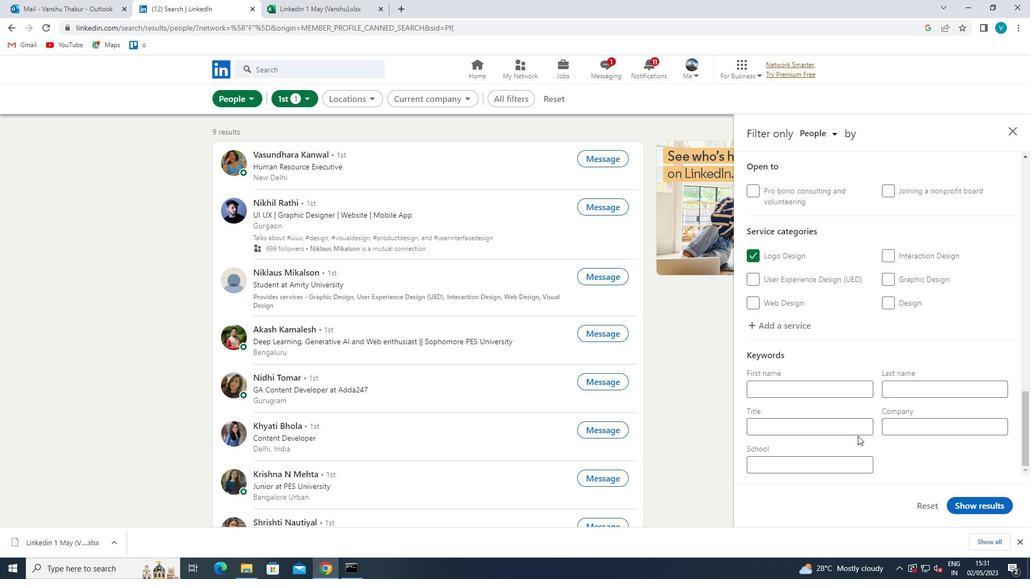 
Action: Mouse pressed left at (864, 432)
Screenshot: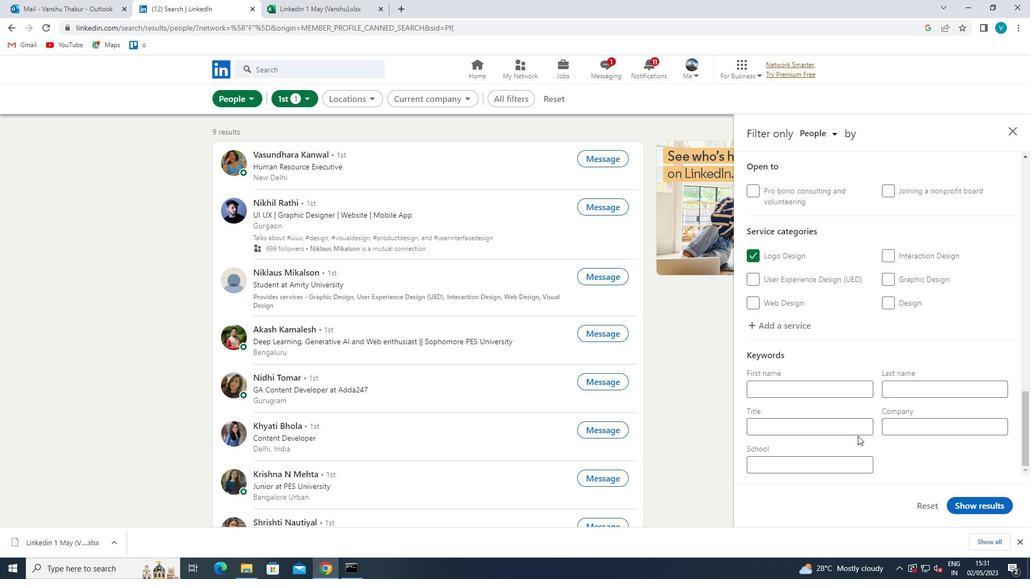 
Action: Key pressed <Key.shift><Key.shift><Key.shift><Key.shift><Key.shift><Key.shift><Key.shift><Key.shift><Key.shift><Key.shift><Key.shift><Key.shift><Key.shift><Key.shift><Key.shift><Key.shift><Key.shift><Key.shift><Key.shift>MAKEUP<Key.space><Key.shift>ARTIST<Key.space>
Screenshot: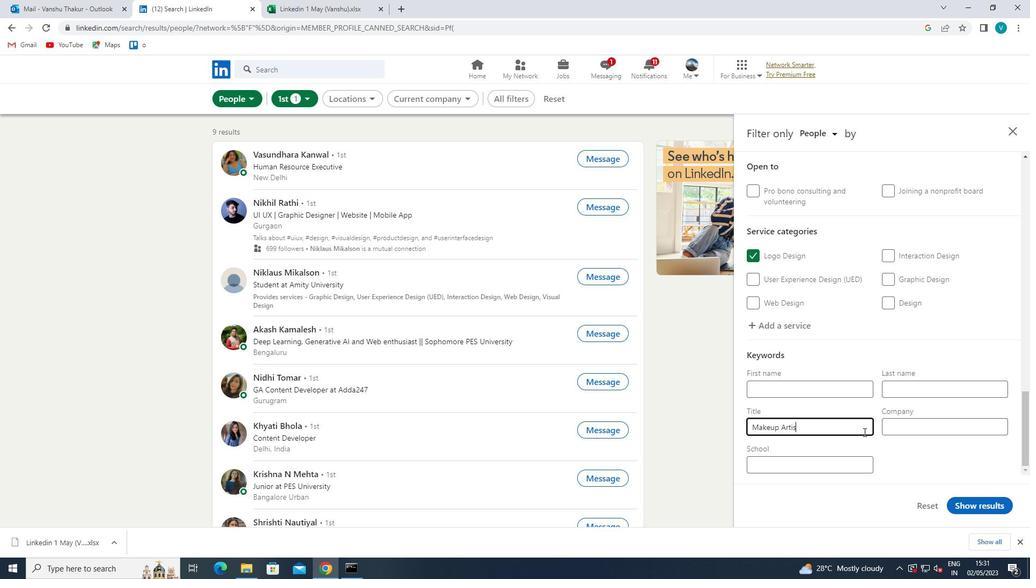 
Action: Mouse moved to (965, 508)
Screenshot: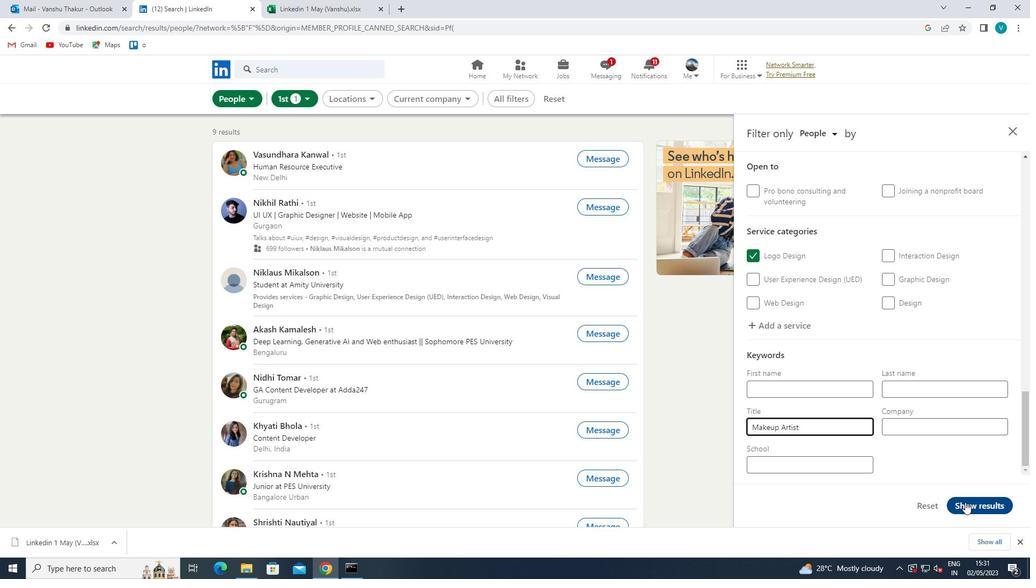 
Action: Mouse pressed left at (965, 508)
Screenshot: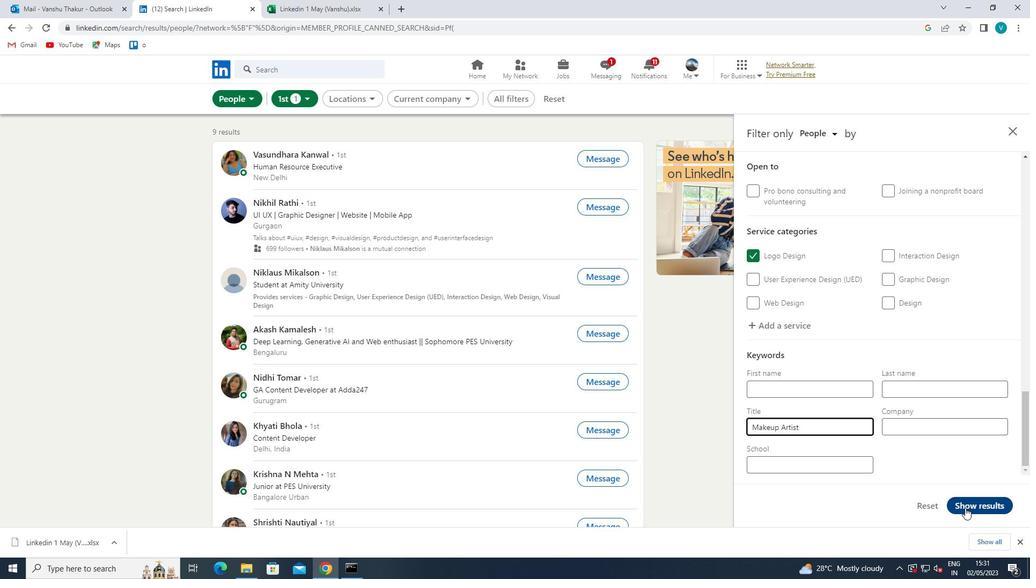 
Action: Mouse moved to (901, 473)
Screenshot: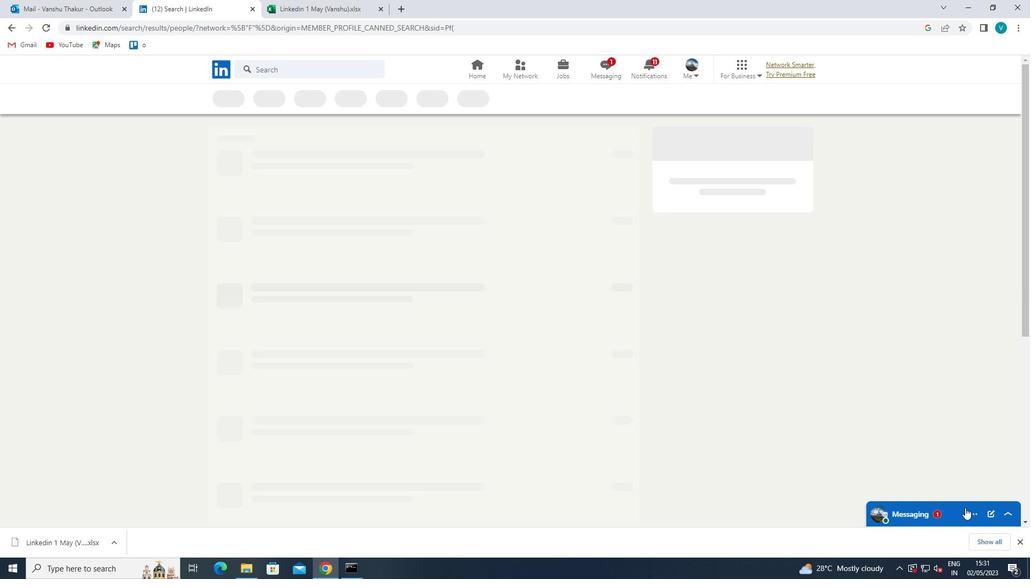 
